 Task: Find a house in Traiskirchen, Austria for 6 guests from 6th to 15th September, with 6 bedrooms, 6 beds, 6 bathrooms, priced between ₹8000 and ₹12000, with free parking and TV.
Action: Mouse moved to (401, 104)
Screenshot: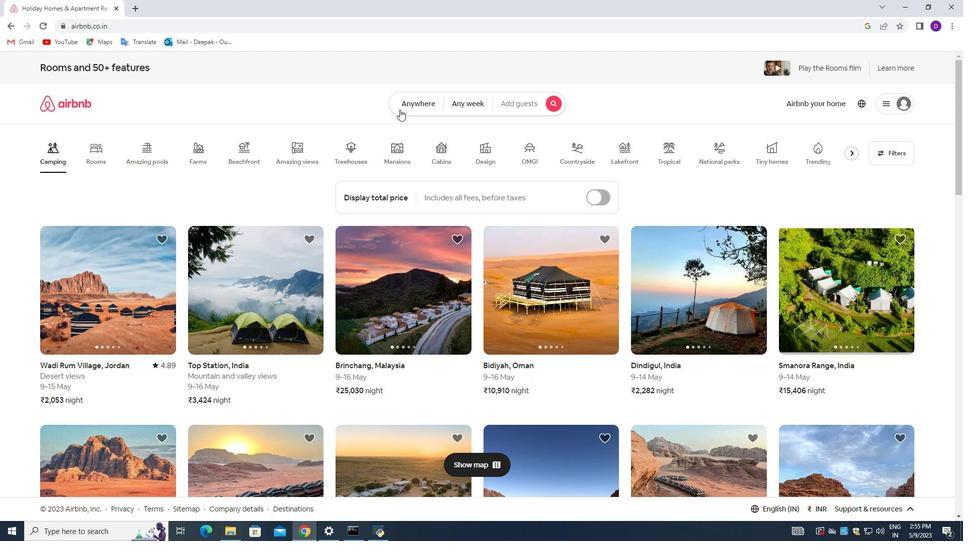 
Action: Mouse pressed left at (401, 104)
Screenshot: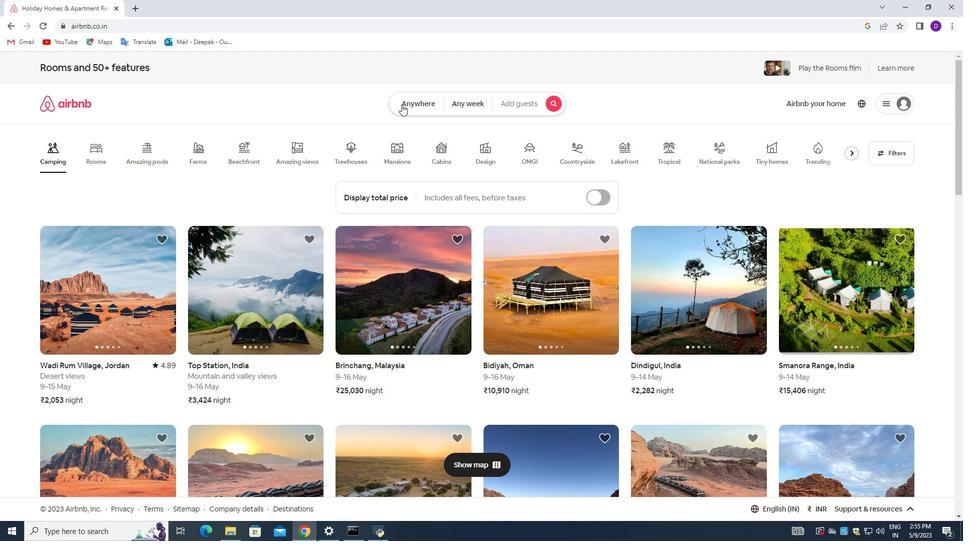 
Action: Mouse moved to (342, 142)
Screenshot: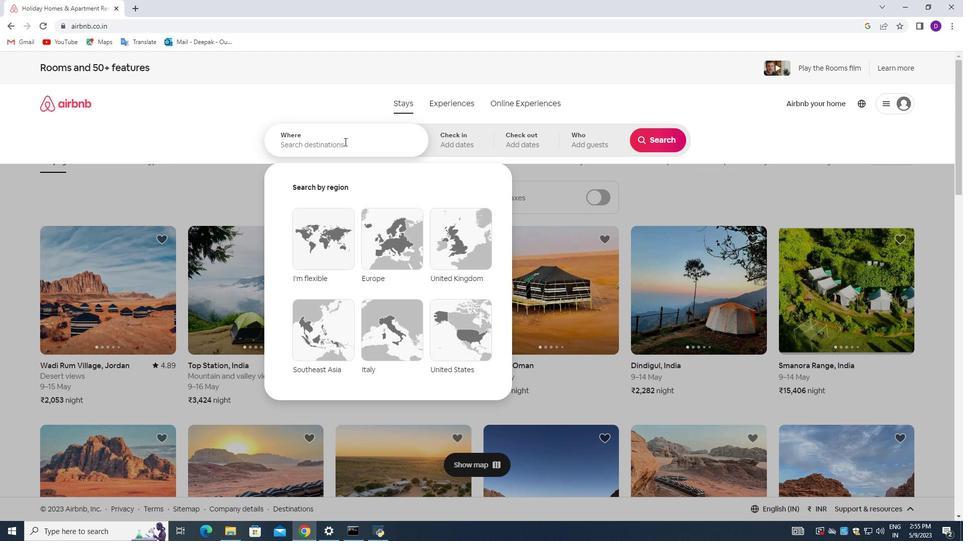 
Action: Mouse pressed left at (342, 142)
Screenshot: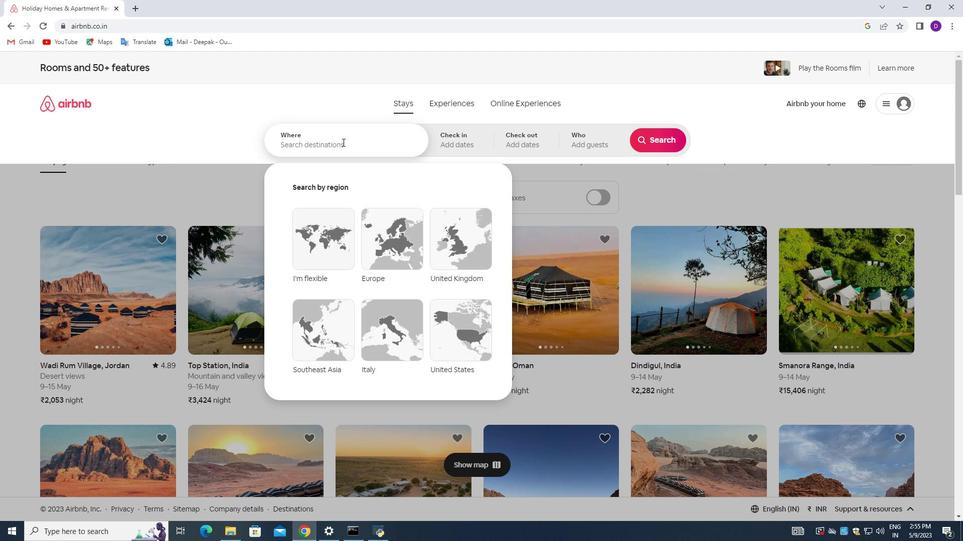 
Action: Mouse moved to (208, 229)
Screenshot: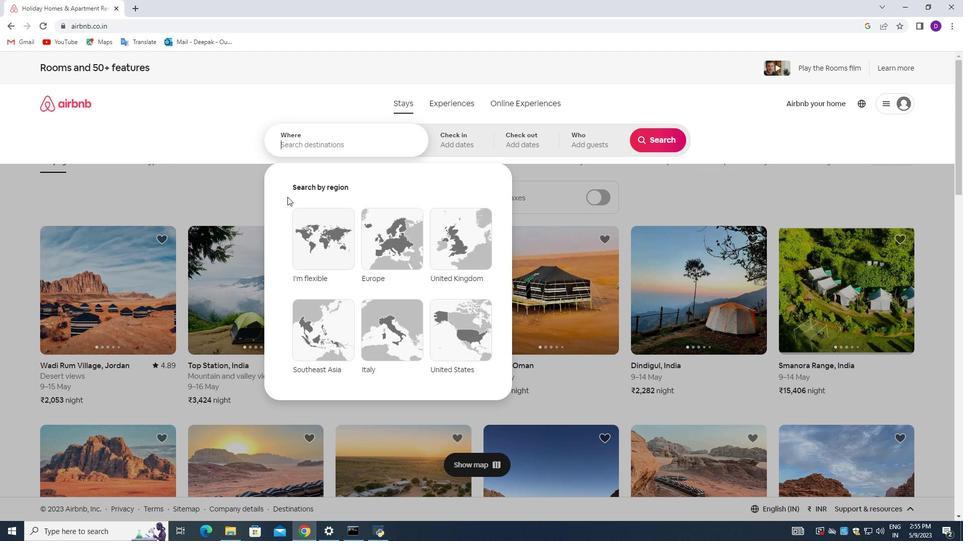 
Action: Key pressed <Key.shift_r>Traiskirchen,<Key.space><Key.shift_r>Austria<Key.enter>
Screenshot: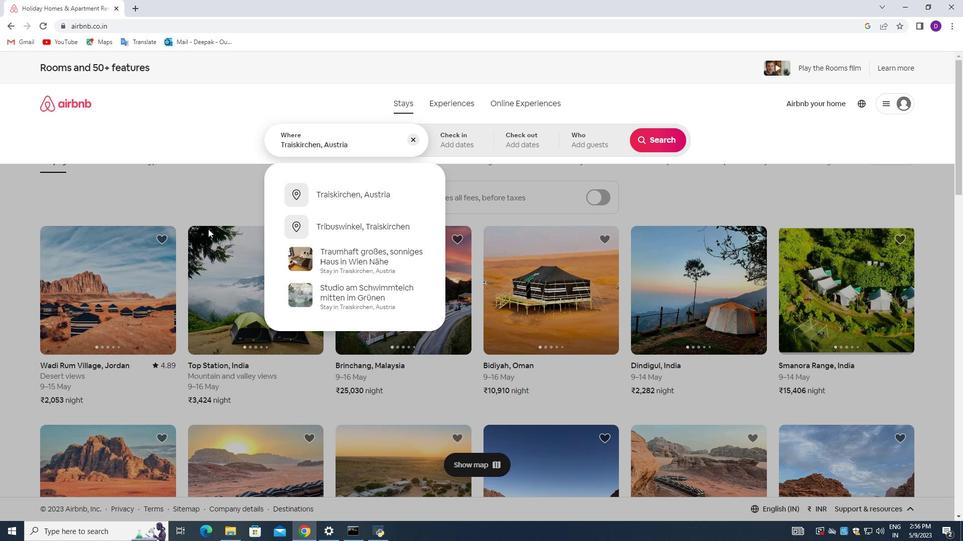 
Action: Mouse moved to (657, 219)
Screenshot: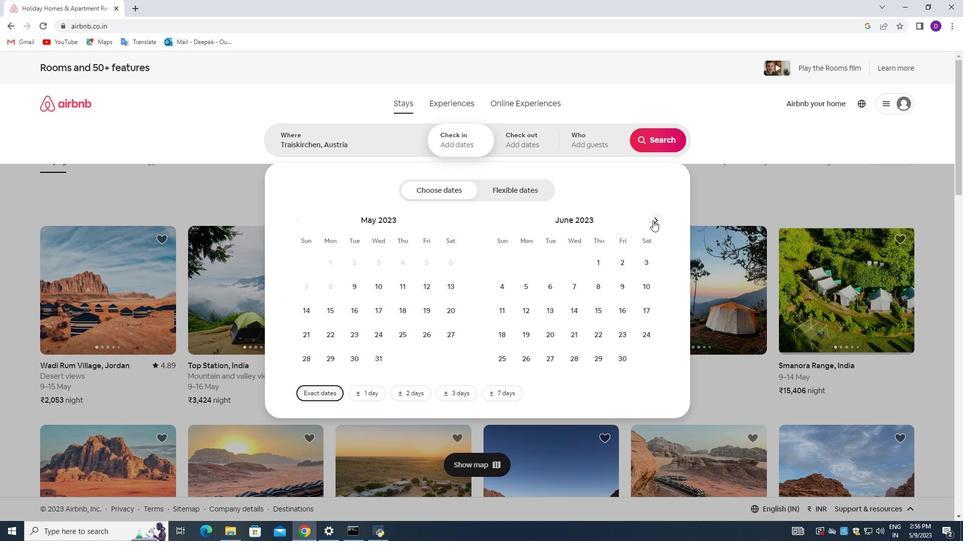 
Action: Mouse pressed left at (657, 219)
Screenshot: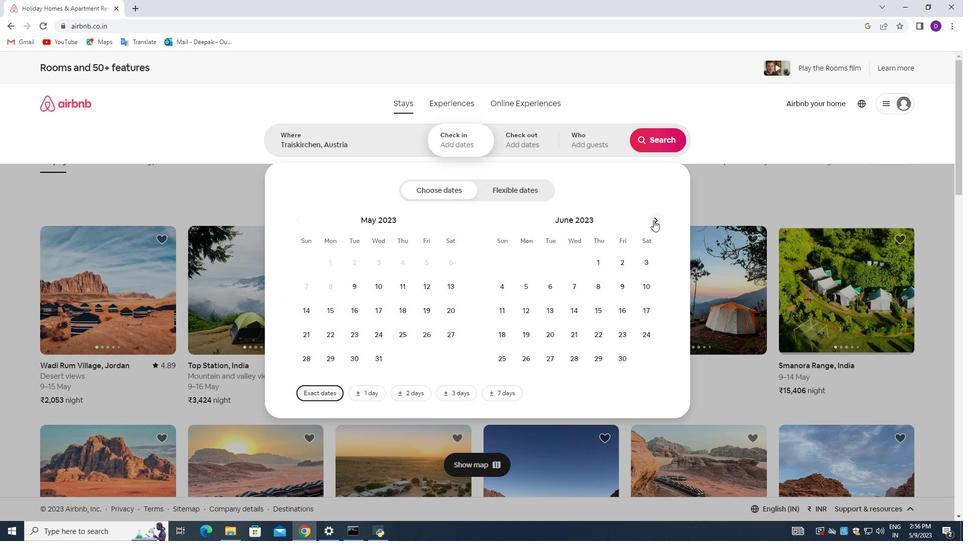 
Action: Mouse pressed left at (657, 219)
Screenshot: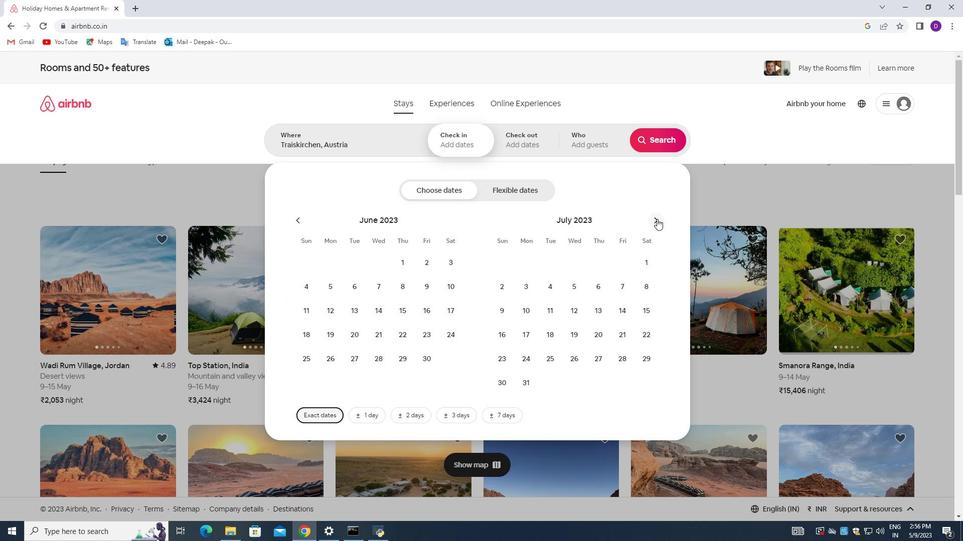 
Action: Mouse pressed left at (657, 219)
Screenshot: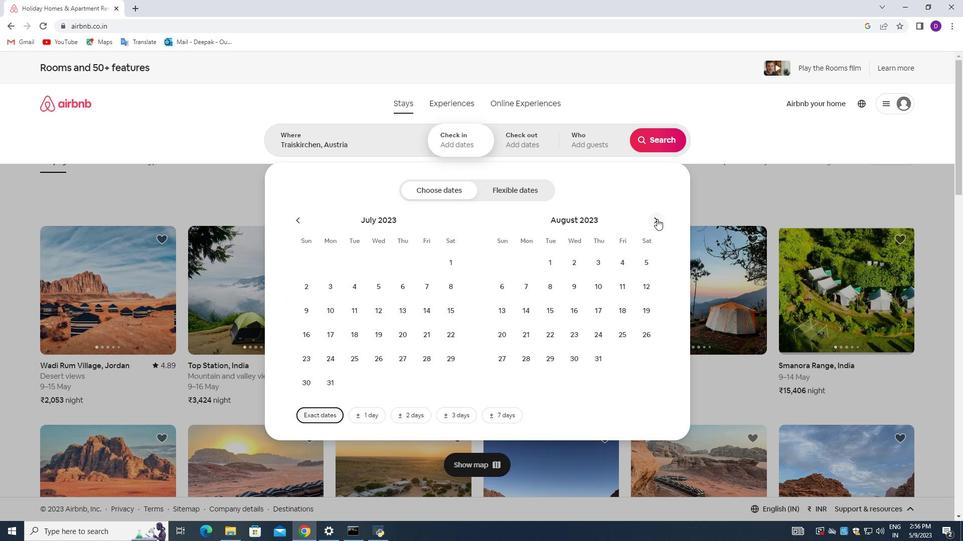 
Action: Mouse moved to (576, 289)
Screenshot: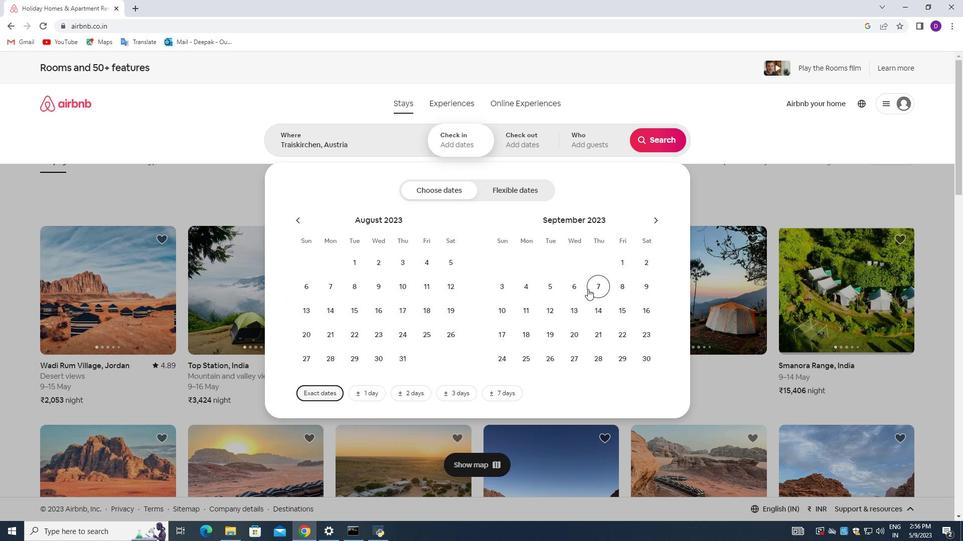 
Action: Mouse pressed left at (576, 289)
Screenshot: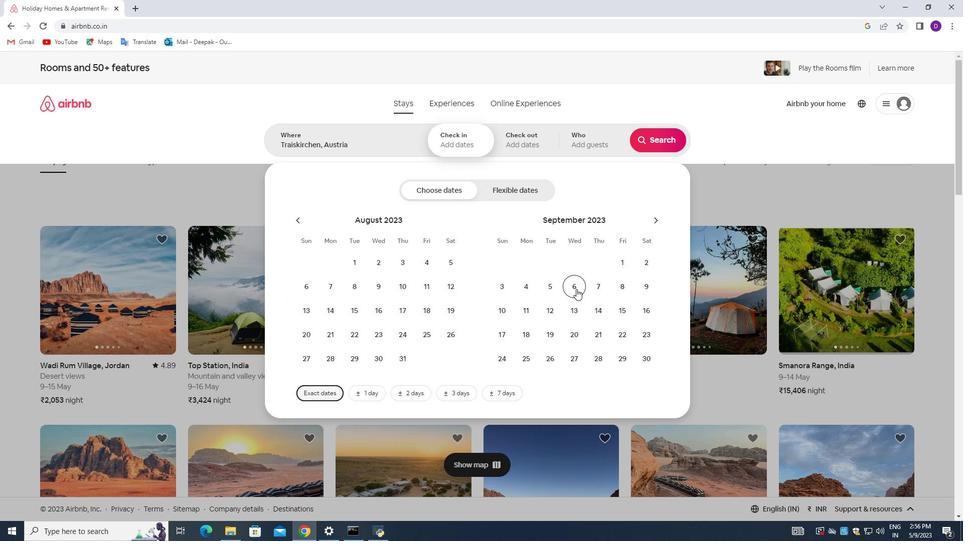 
Action: Mouse moved to (620, 307)
Screenshot: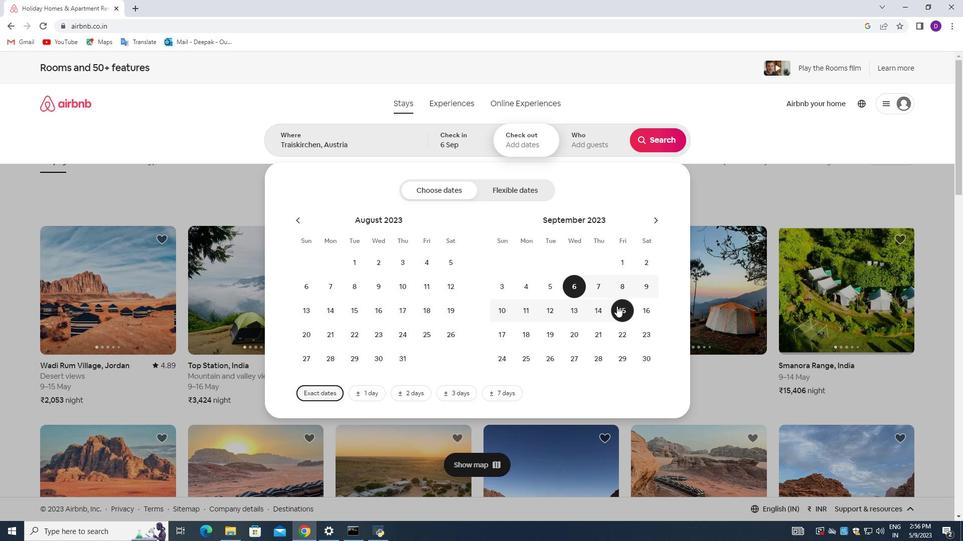 
Action: Mouse pressed left at (620, 307)
Screenshot: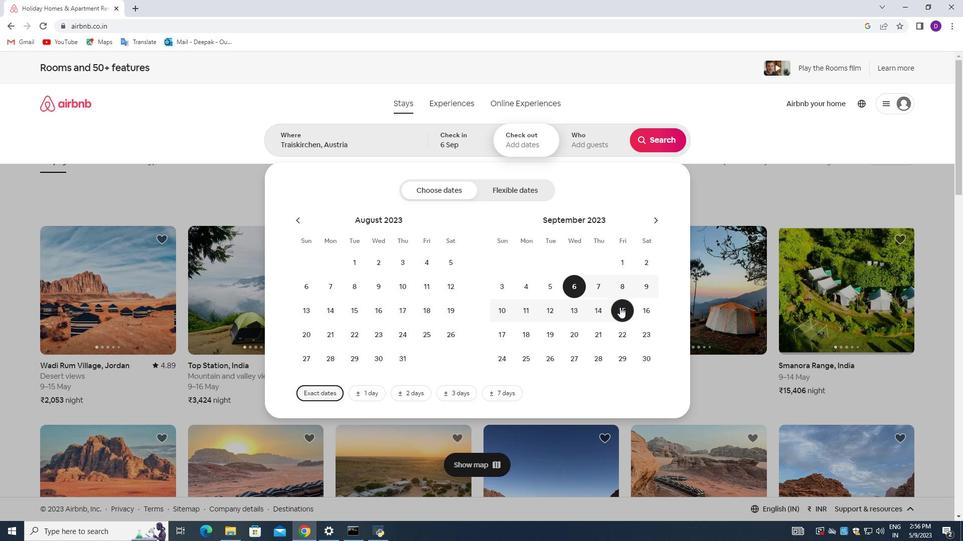 
Action: Mouse moved to (582, 143)
Screenshot: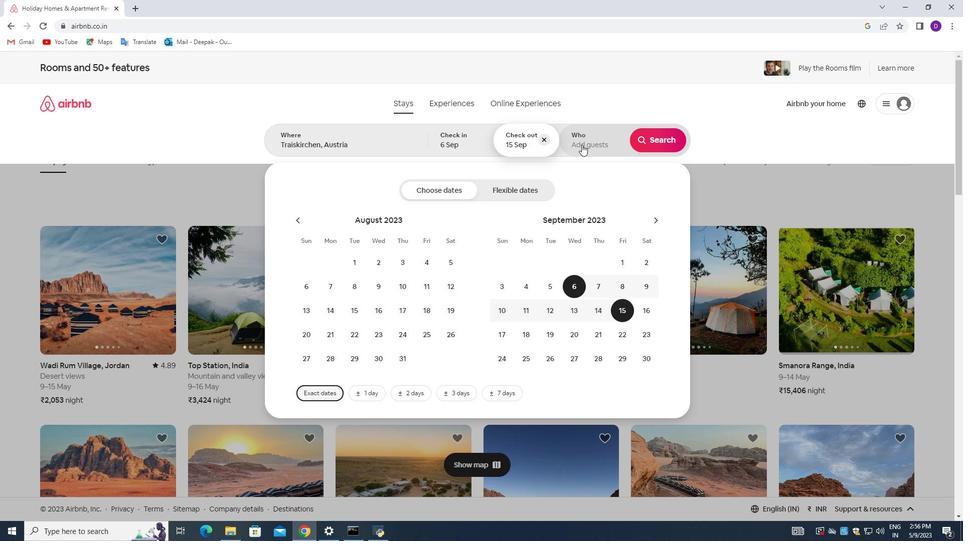 
Action: Mouse pressed left at (582, 143)
Screenshot: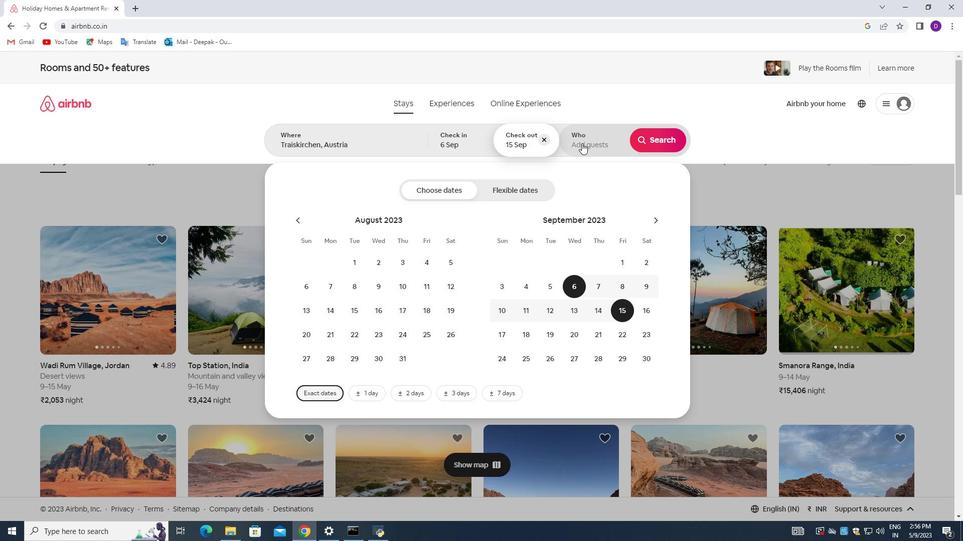 
Action: Mouse moved to (660, 197)
Screenshot: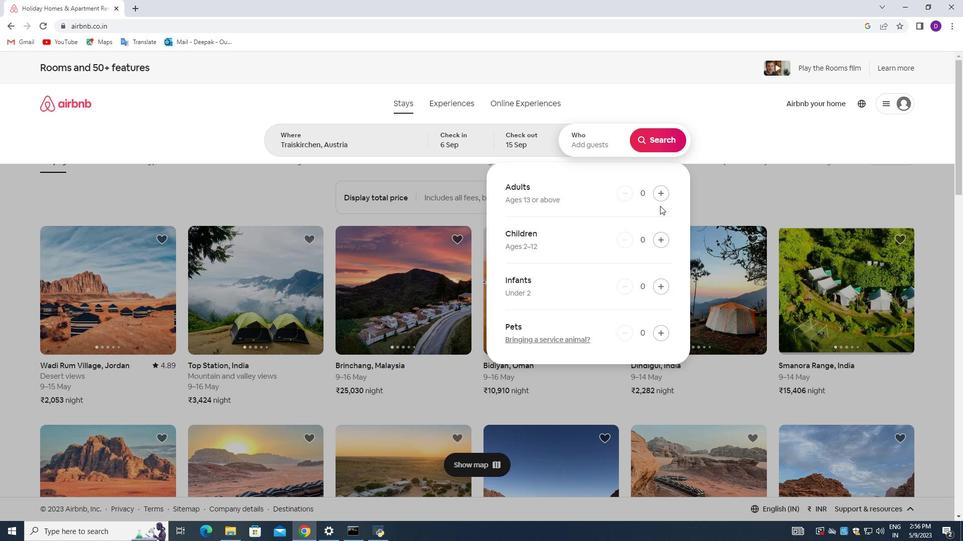 
Action: Mouse pressed left at (660, 197)
Screenshot: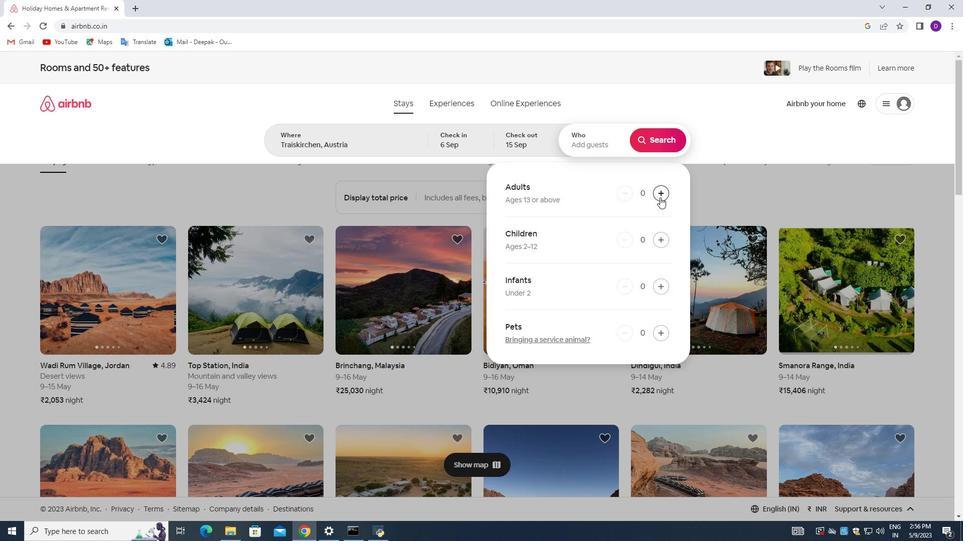 
Action: Mouse pressed left at (660, 197)
Screenshot: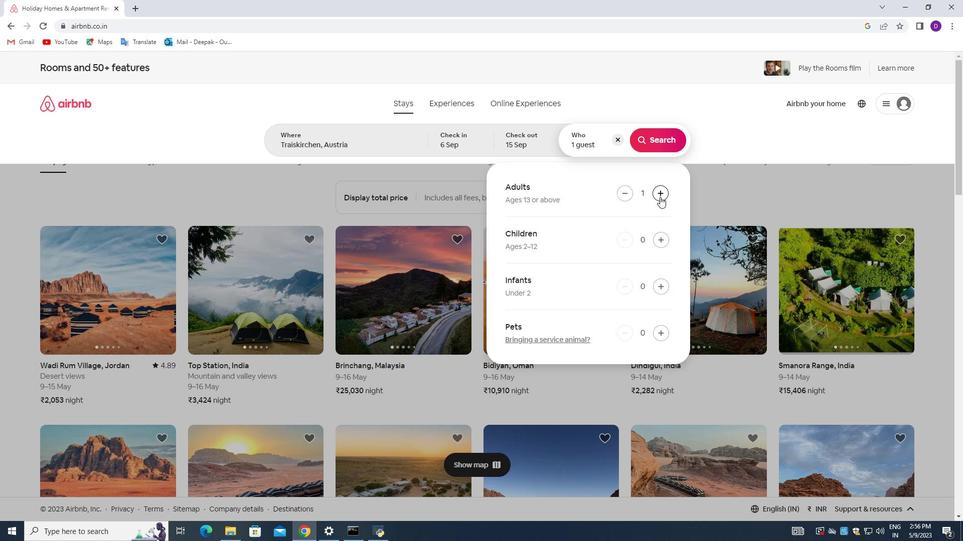 
Action: Mouse pressed left at (660, 197)
Screenshot: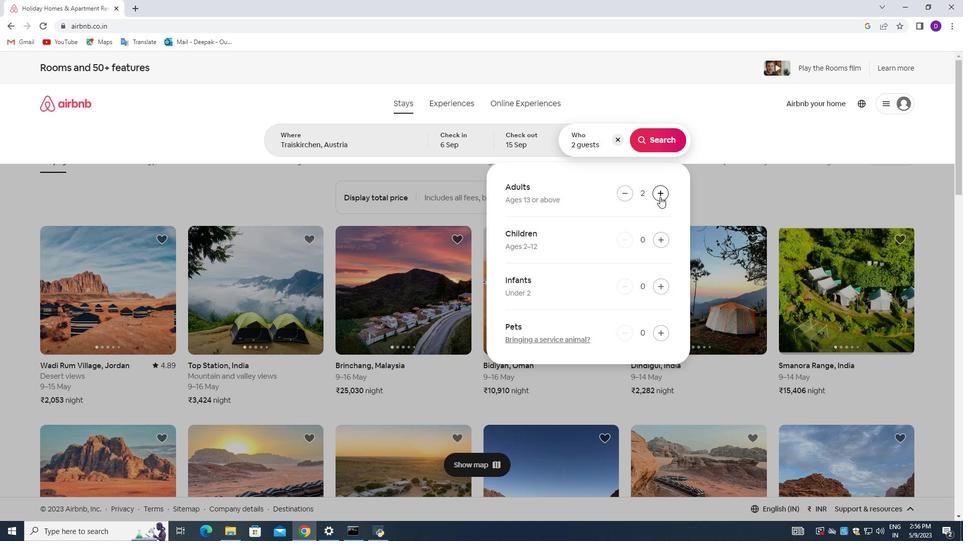 
Action: Mouse pressed left at (660, 197)
Screenshot: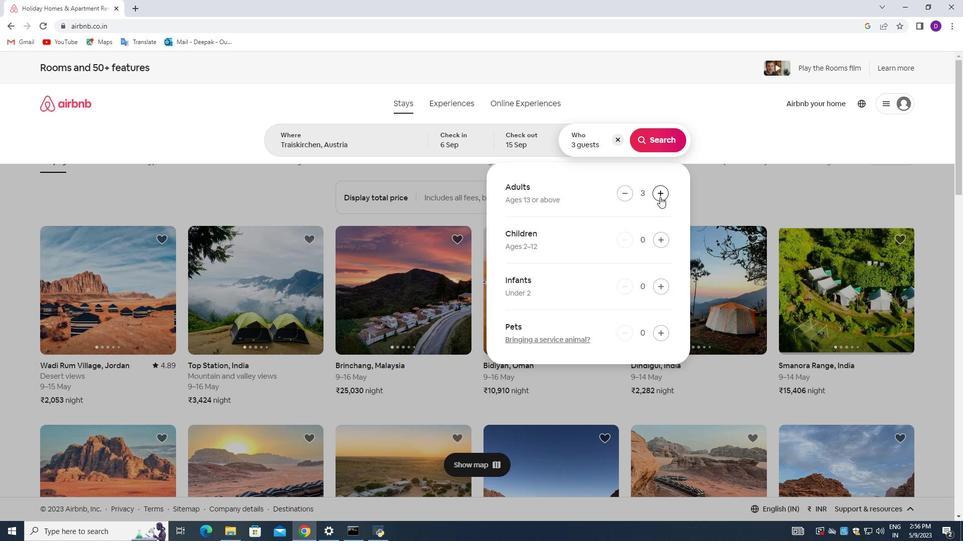
Action: Mouse pressed left at (660, 197)
Screenshot: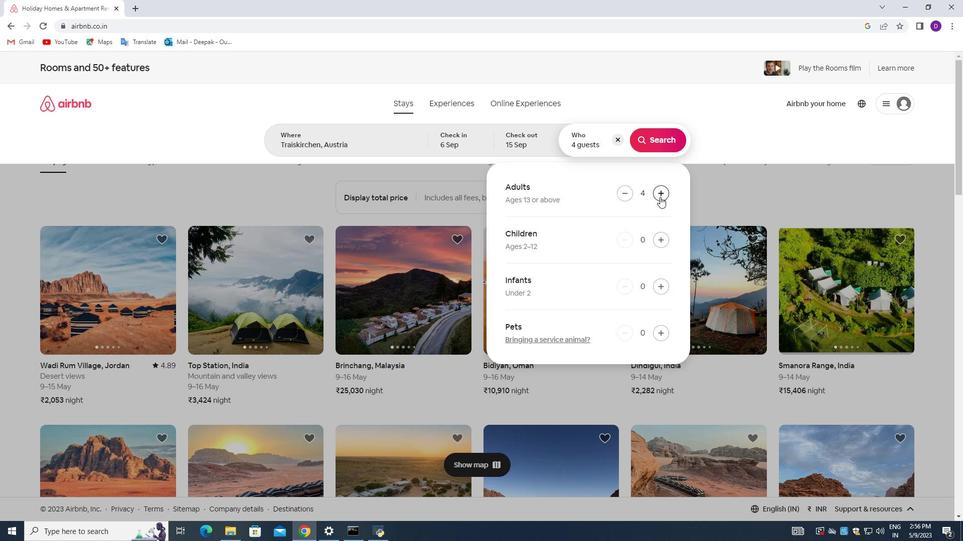 
Action: Mouse pressed left at (660, 197)
Screenshot: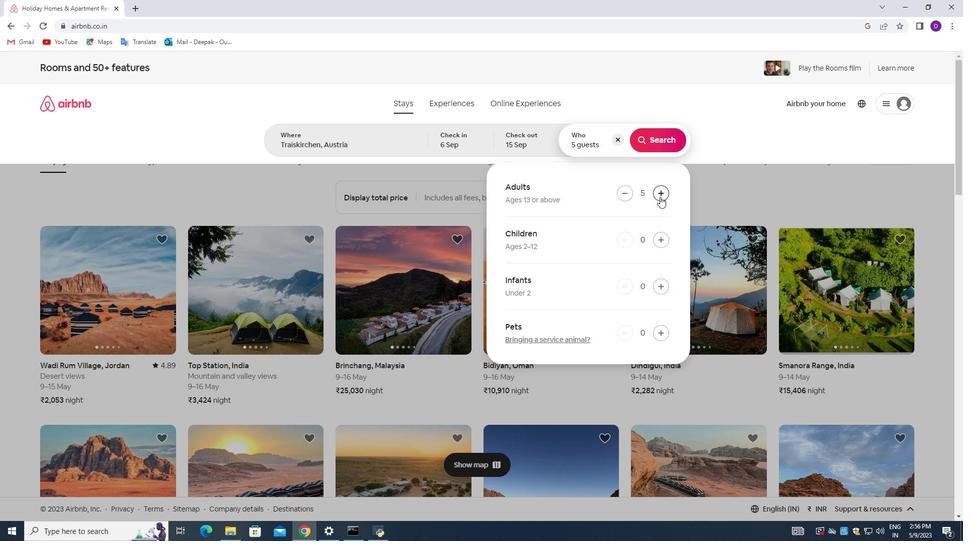 
Action: Mouse moved to (656, 141)
Screenshot: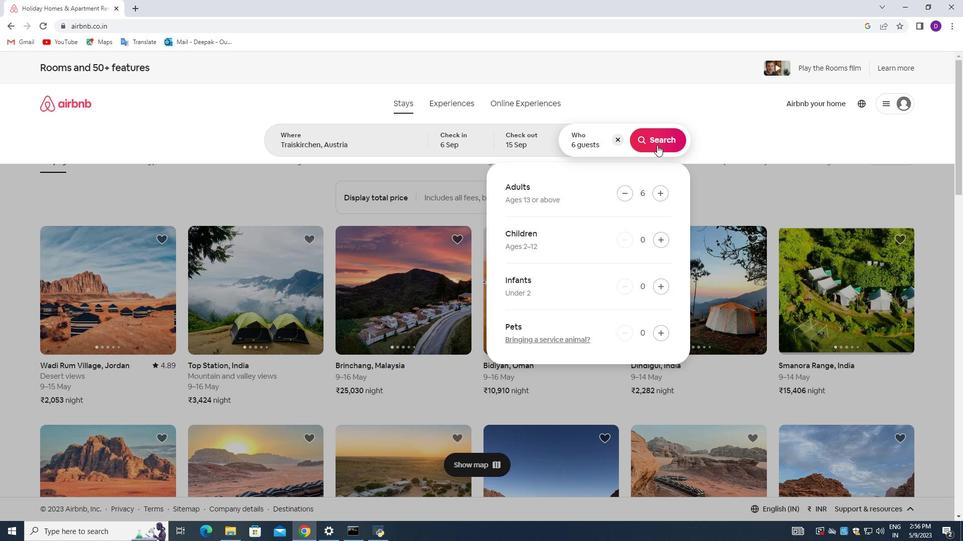
Action: Mouse pressed left at (656, 141)
Screenshot: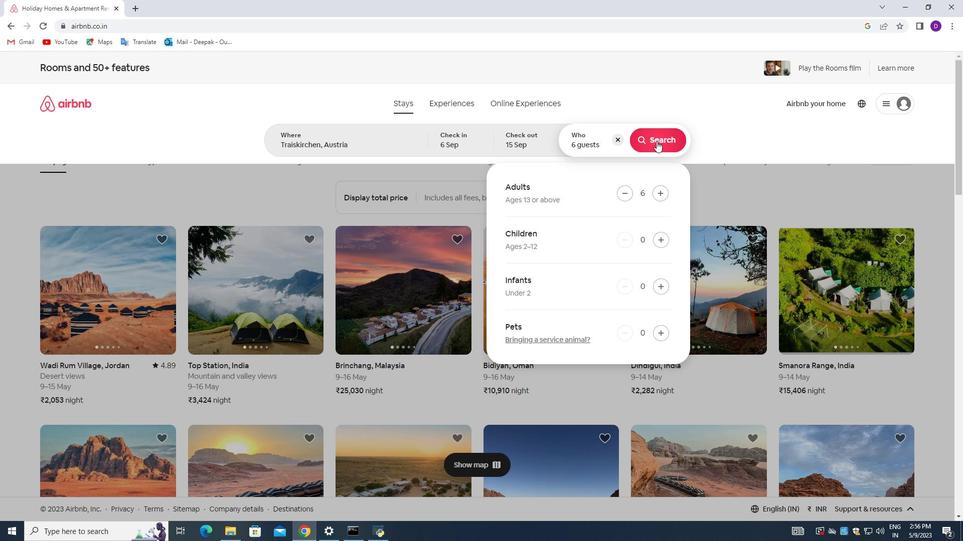 
Action: Mouse moved to (907, 109)
Screenshot: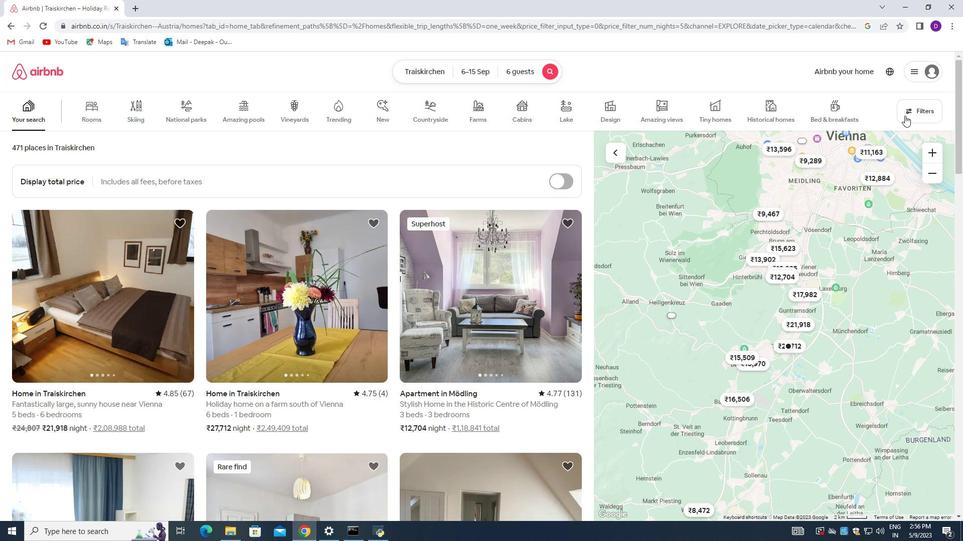 
Action: Mouse pressed left at (907, 109)
Screenshot: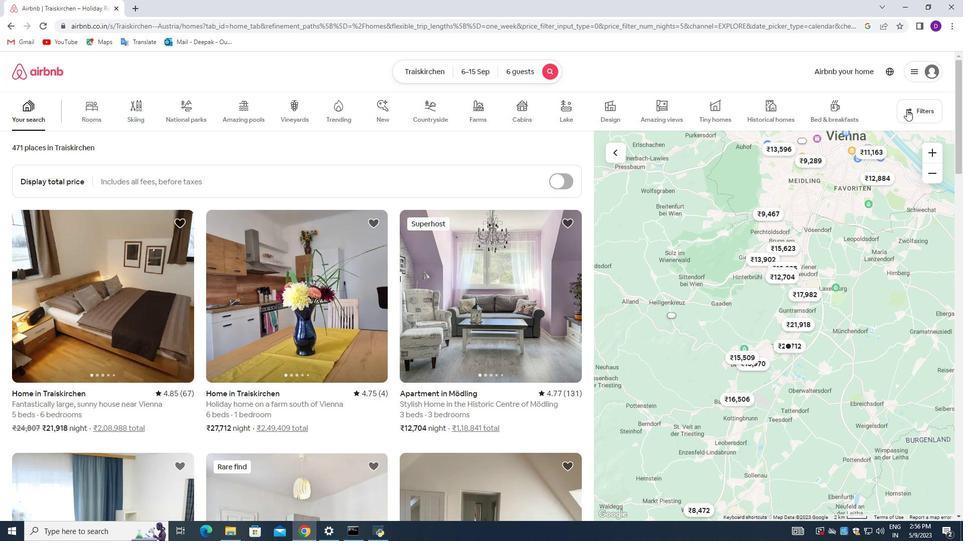 
Action: Mouse moved to (353, 362)
Screenshot: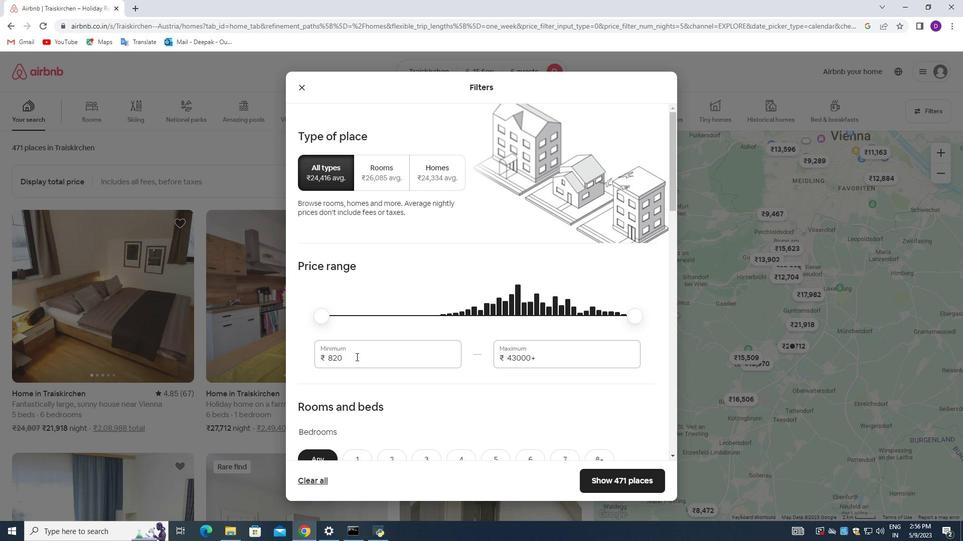 
Action: Mouse pressed left at (353, 362)
Screenshot: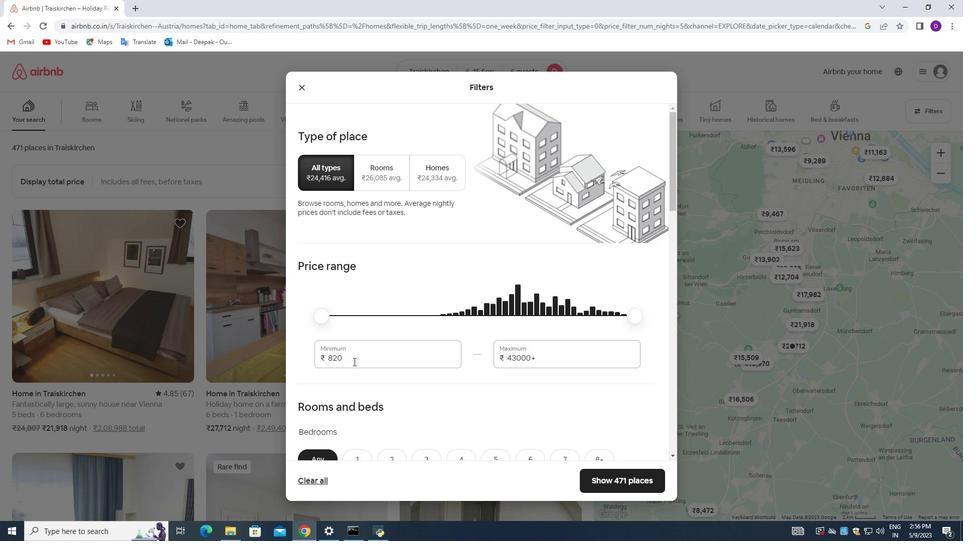 
Action: Mouse pressed left at (353, 362)
Screenshot: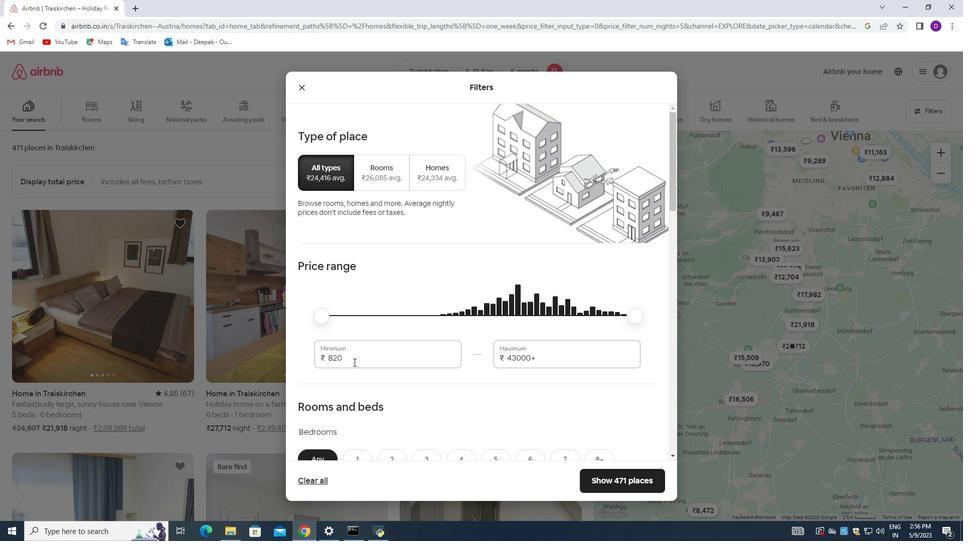 
Action: Key pressed 8000<Key.tab>12000
Screenshot: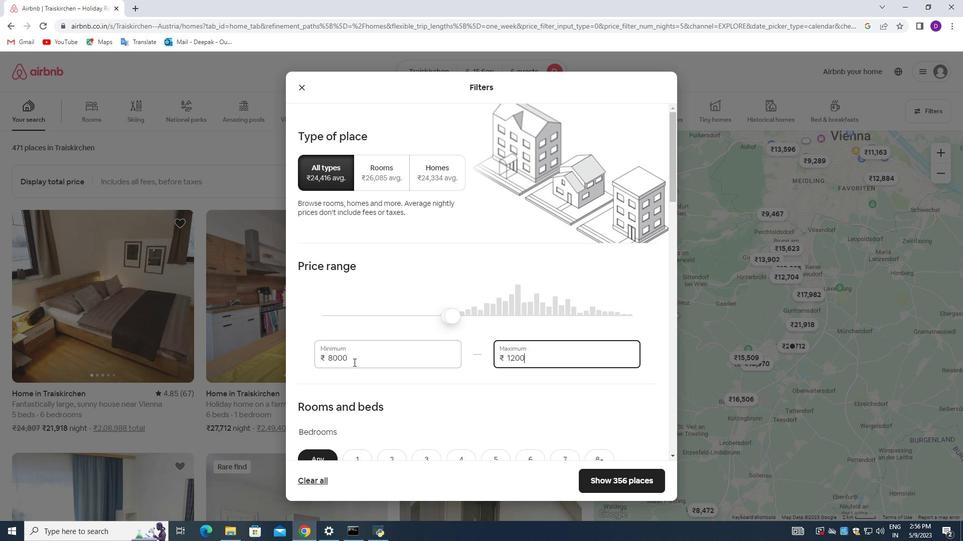 
Action: Mouse moved to (366, 331)
Screenshot: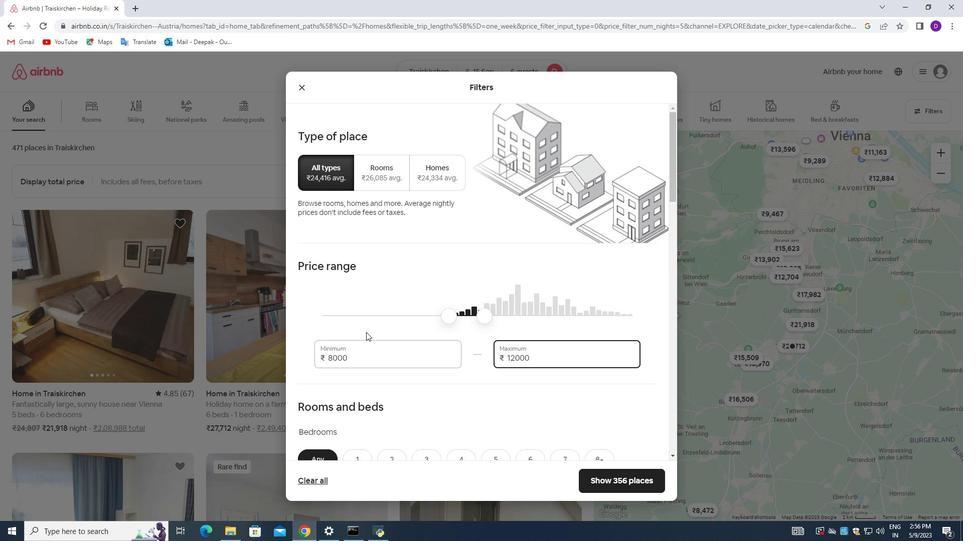 
Action: Mouse scrolled (366, 331) with delta (0, 0)
Screenshot: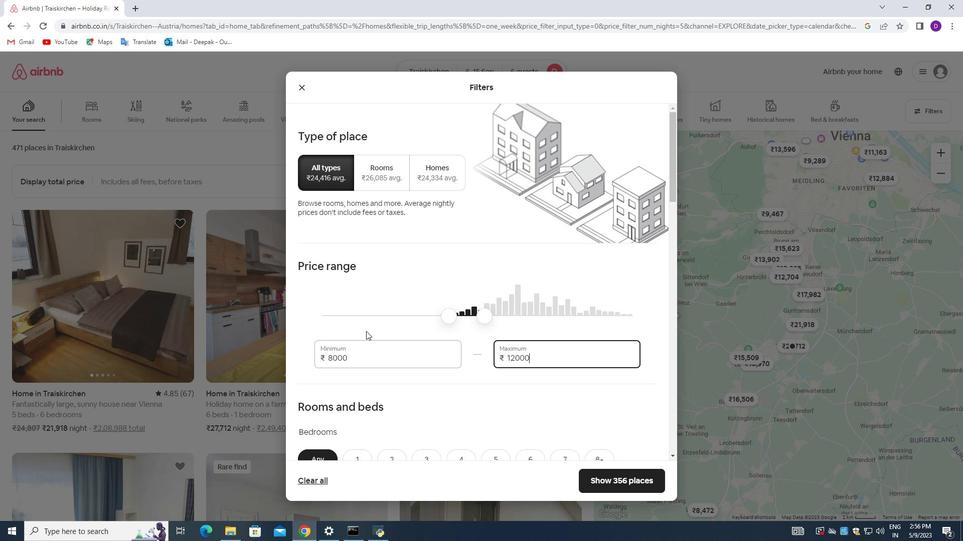 
Action: Mouse scrolled (366, 331) with delta (0, 0)
Screenshot: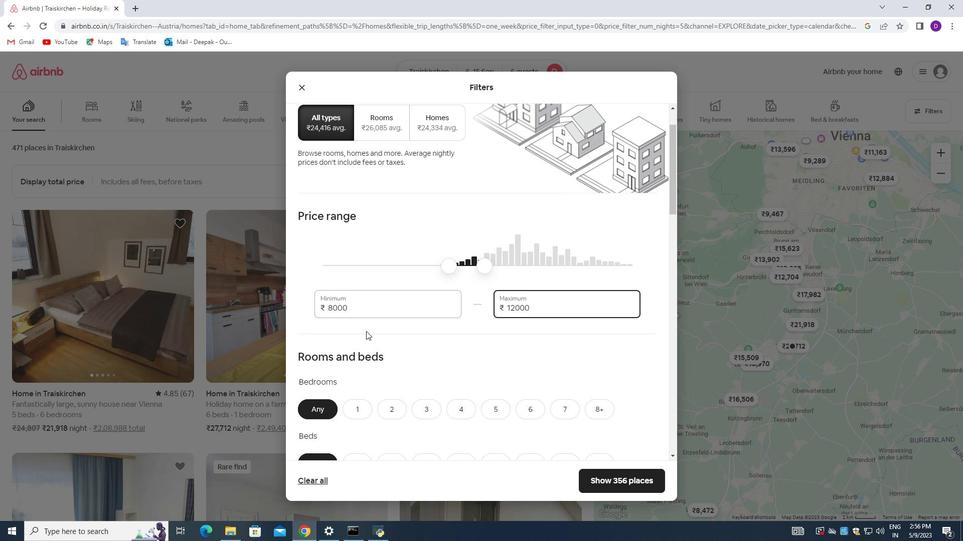 
Action: Mouse scrolled (366, 331) with delta (0, 0)
Screenshot: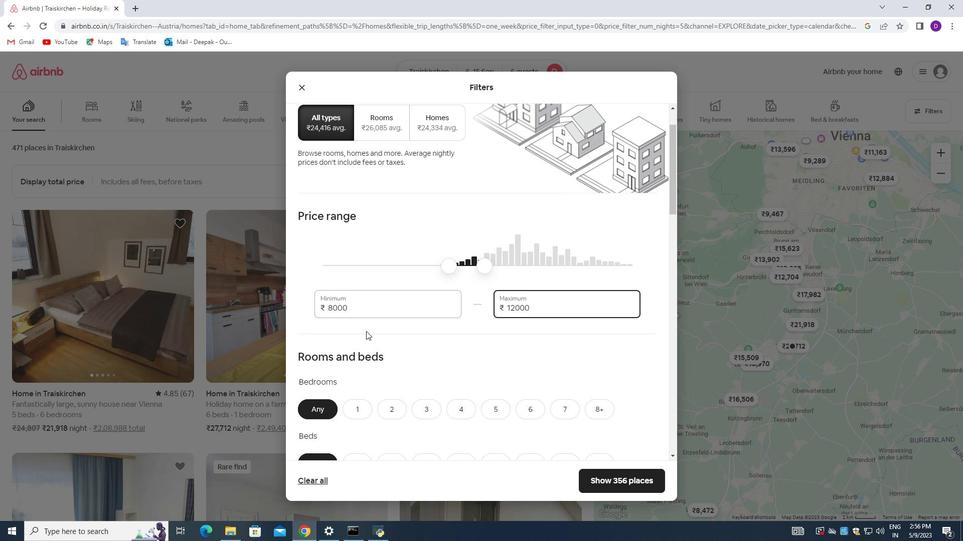 
Action: Mouse scrolled (366, 331) with delta (0, 0)
Screenshot: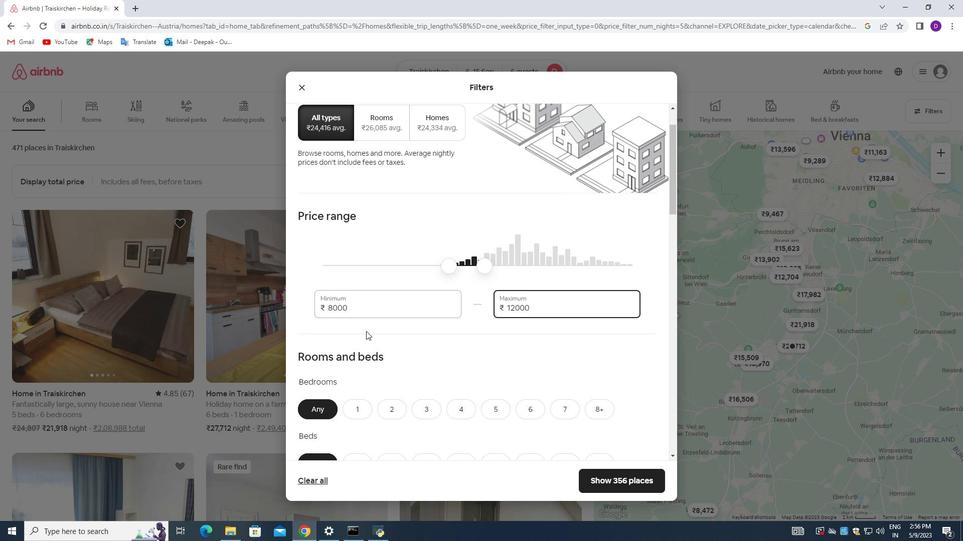 
Action: Mouse moved to (537, 260)
Screenshot: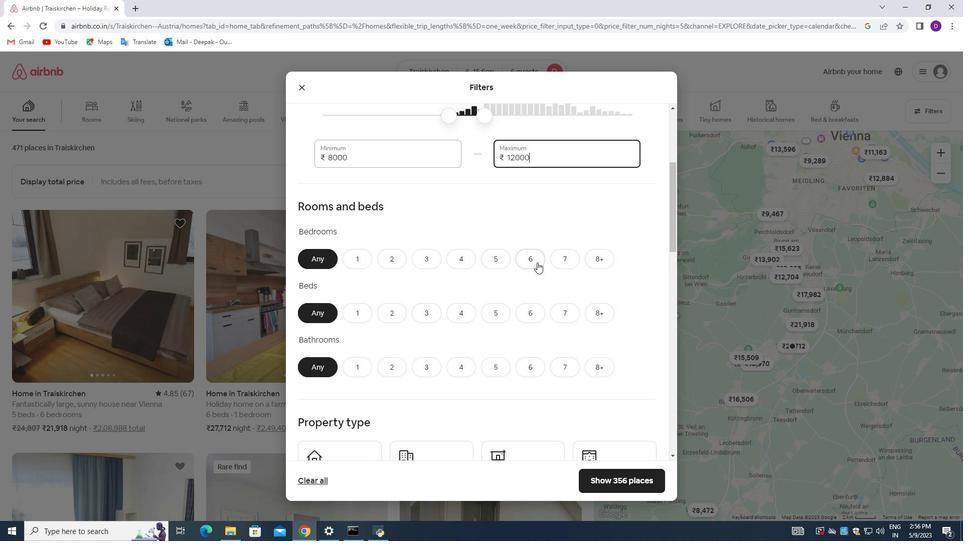
Action: Mouse pressed left at (537, 260)
Screenshot: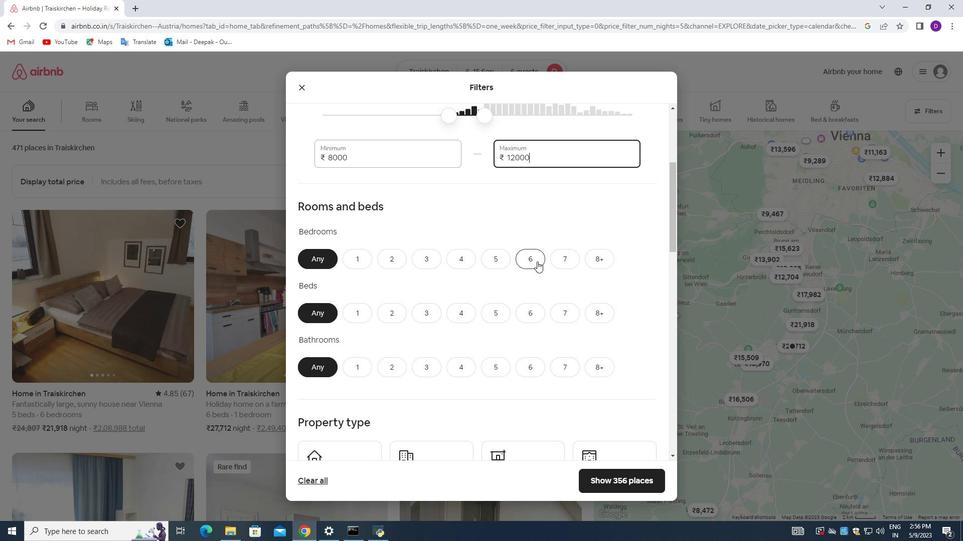 
Action: Mouse moved to (527, 308)
Screenshot: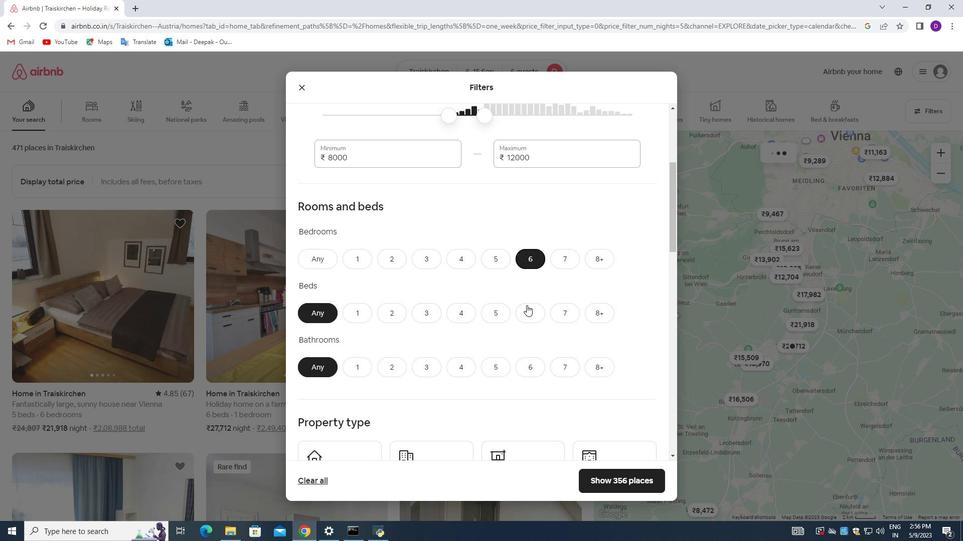 
Action: Mouse pressed left at (527, 308)
Screenshot: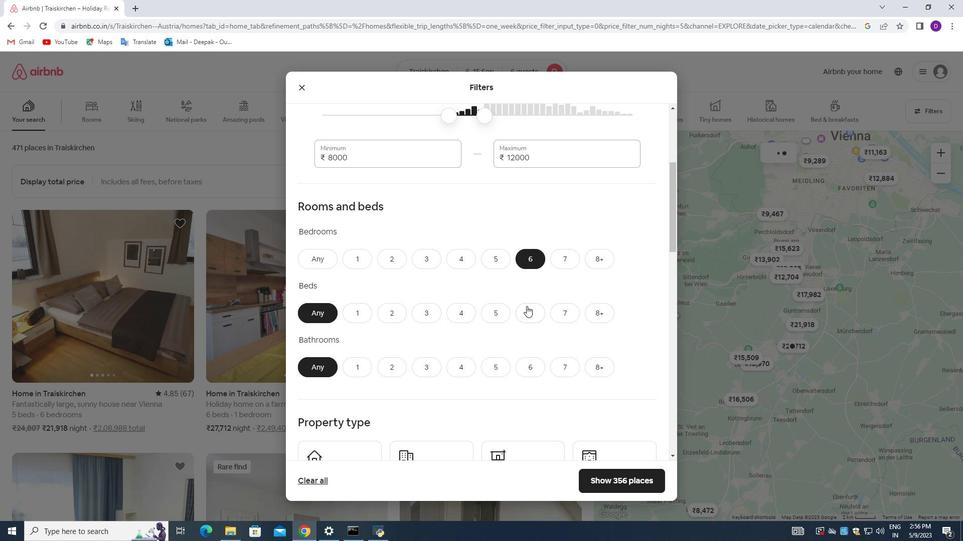 
Action: Mouse moved to (534, 369)
Screenshot: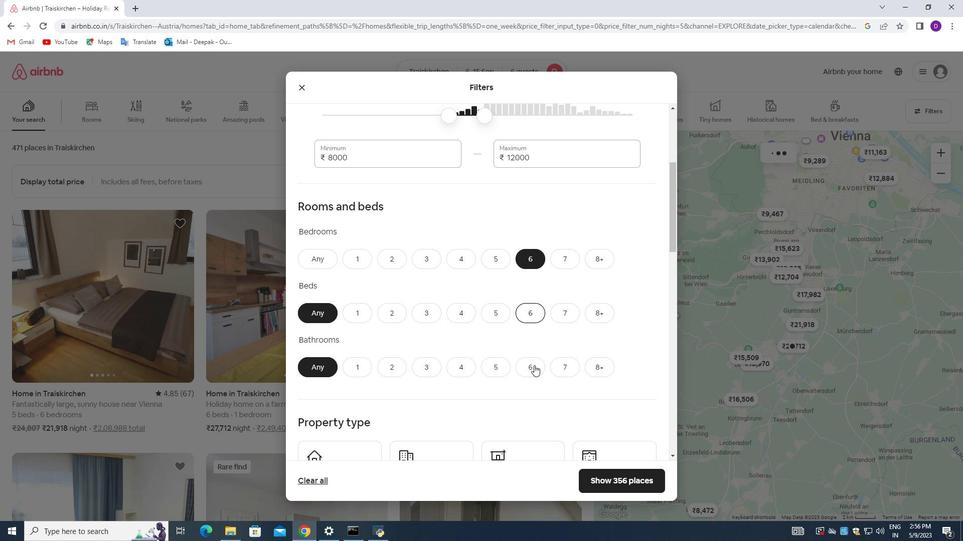 
Action: Mouse pressed left at (534, 369)
Screenshot: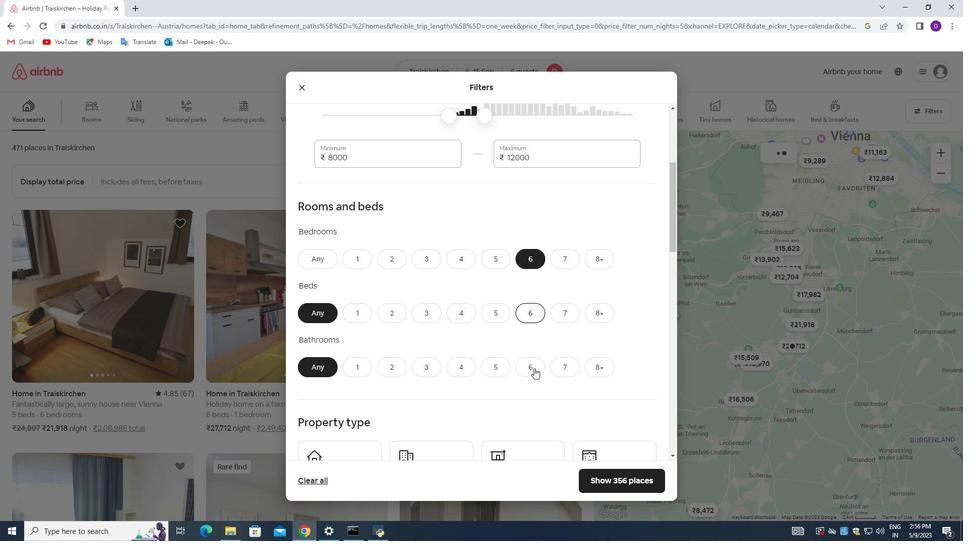 
Action: Mouse moved to (479, 293)
Screenshot: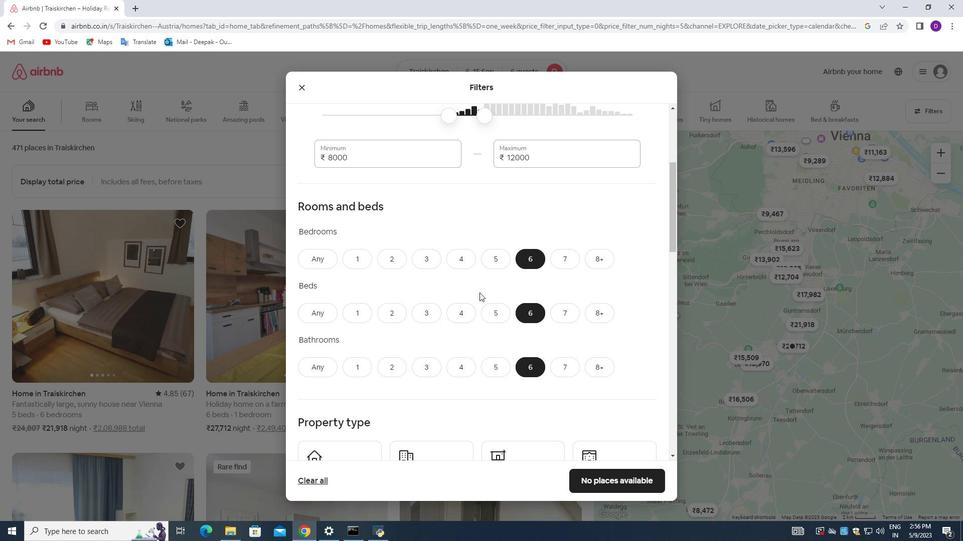 
Action: Mouse scrolled (479, 292) with delta (0, 0)
Screenshot: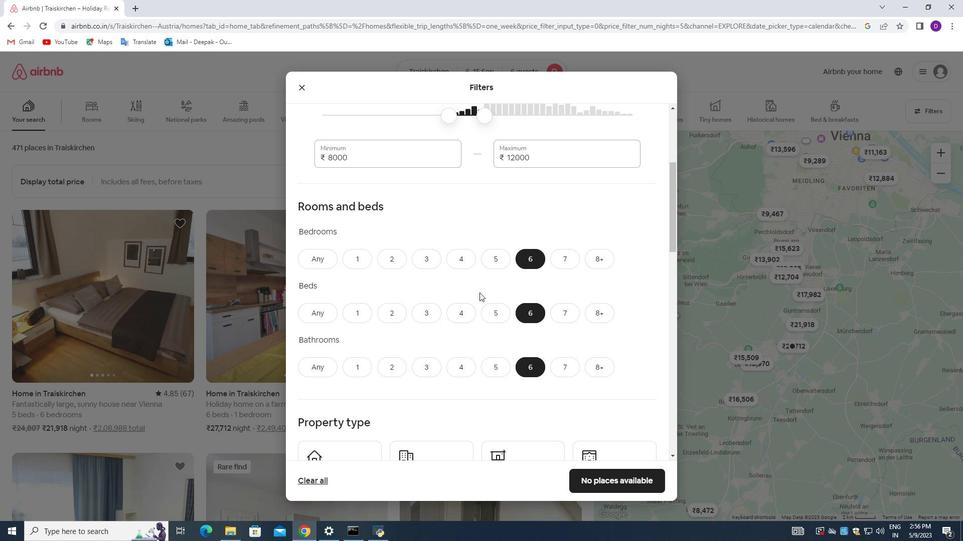 
Action: Mouse scrolled (479, 292) with delta (0, 0)
Screenshot: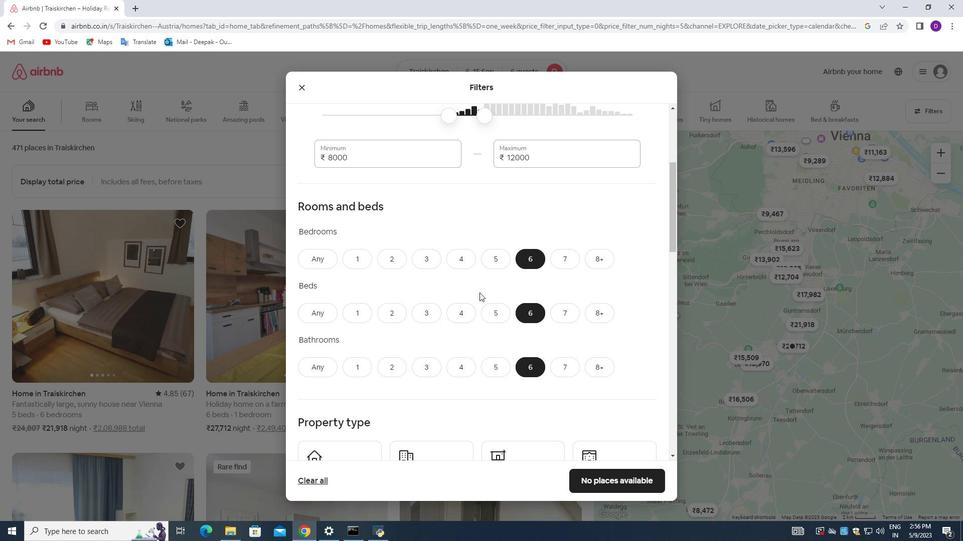 
Action: Mouse moved to (477, 293)
Screenshot: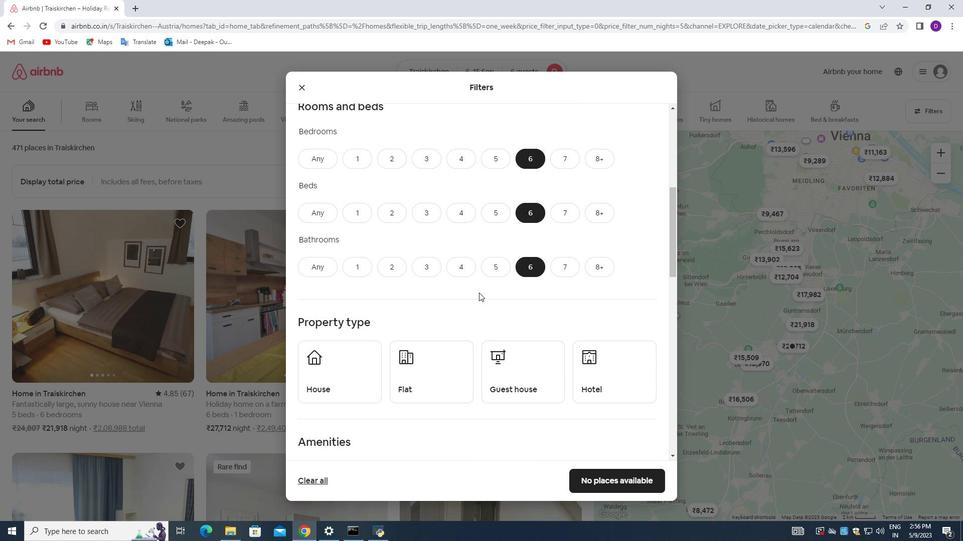 
Action: Mouse scrolled (477, 293) with delta (0, 0)
Screenshot: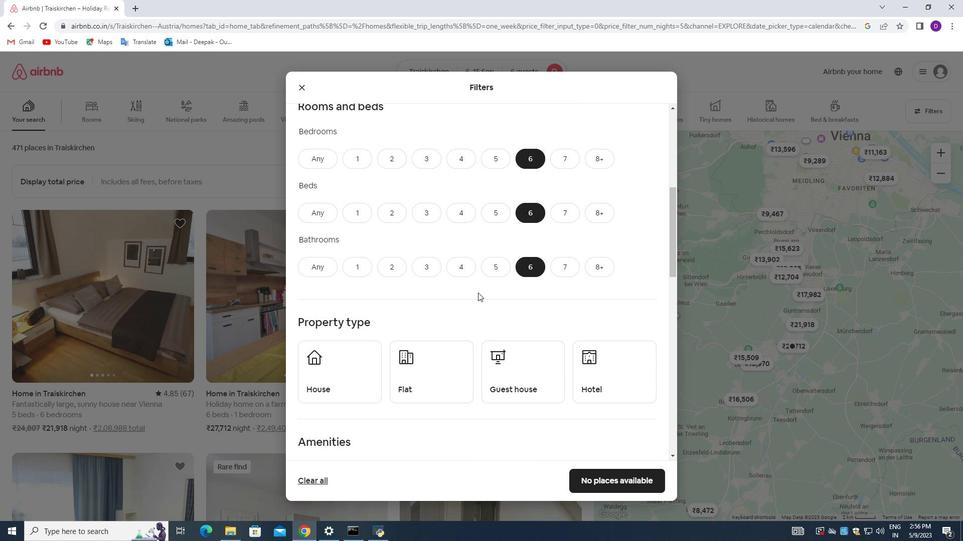 
Action: Mouse moved to (361, 313)
Screenshot: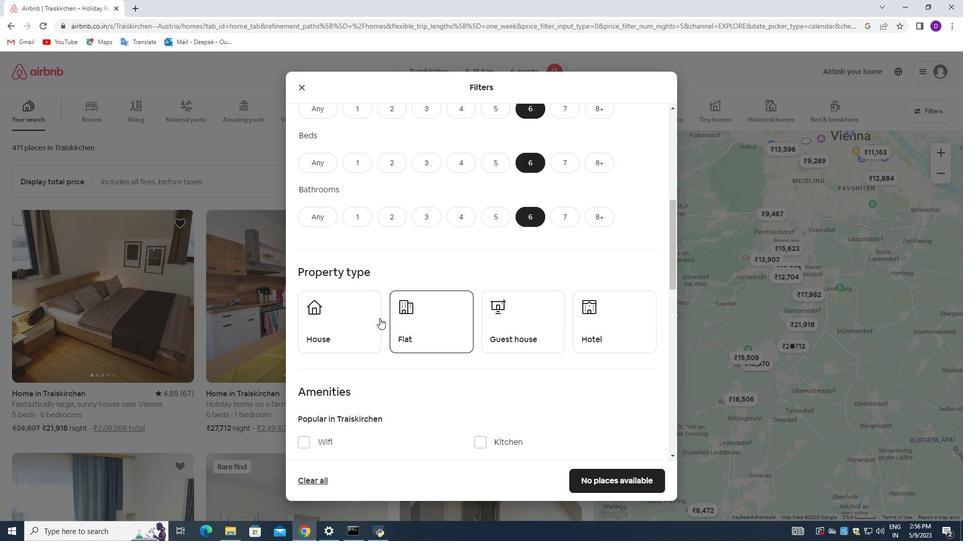 
Action: Mouse pressed left at (361, 313)
Screenshot: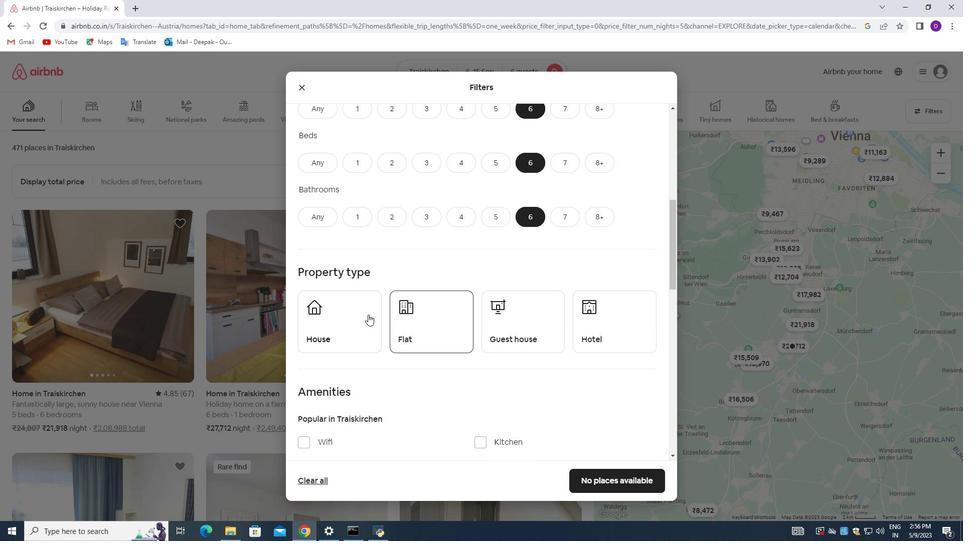 
Action: Mouse moved to (441, 316)
Screenshot: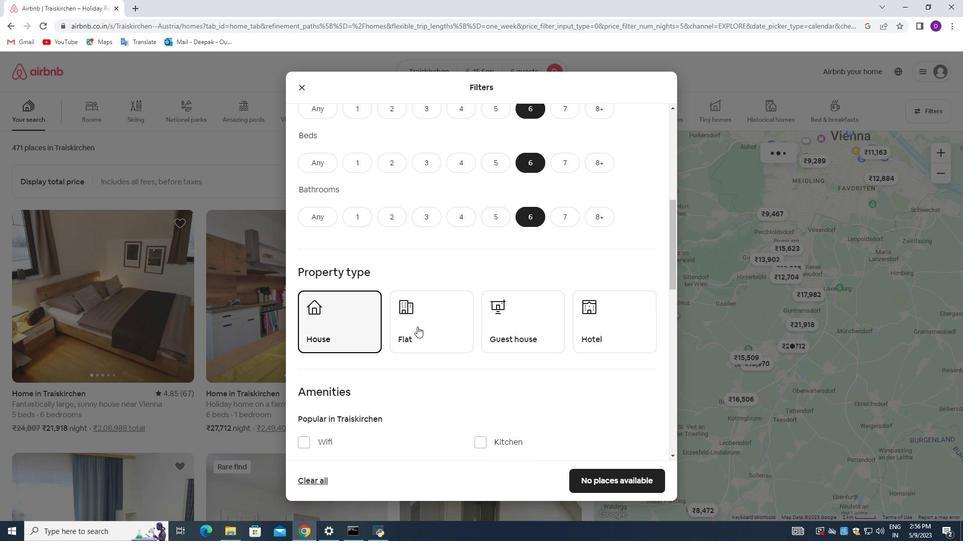 
Action: Mouse pressed left at (441, 316)
Screenshot: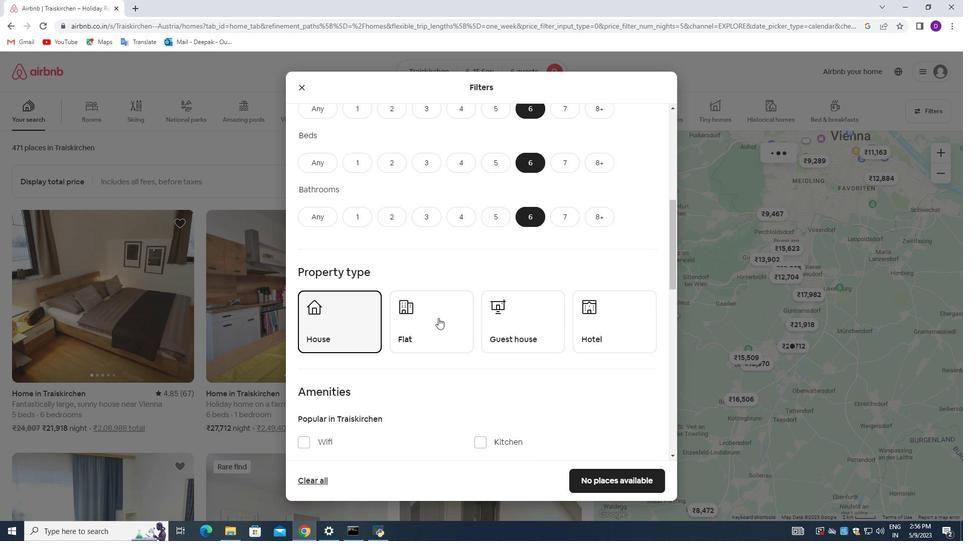 
Action: Mouse moved to (513, 317)
Screenshot: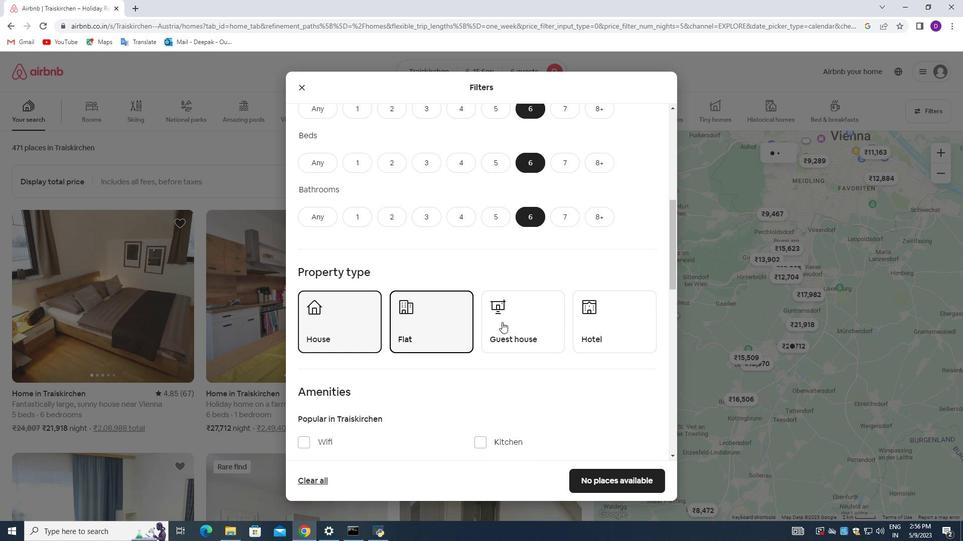 
Action: Mouse pressed left at (513, 317)
Screenshot: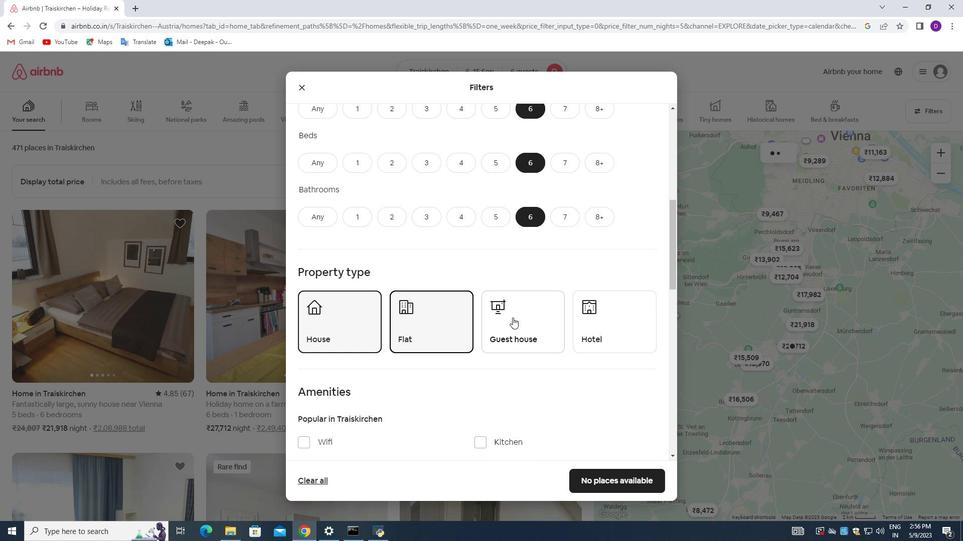 
Action: Mouse moved to (446, 311)
Screenshot: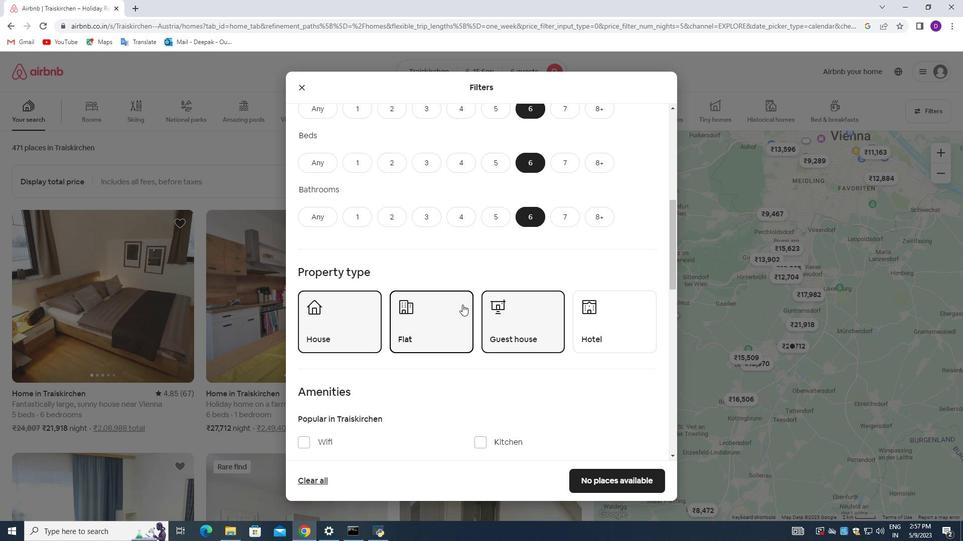 
Action: Mouse scrolled (446, 311) with delta (0, 0)
Screenshot: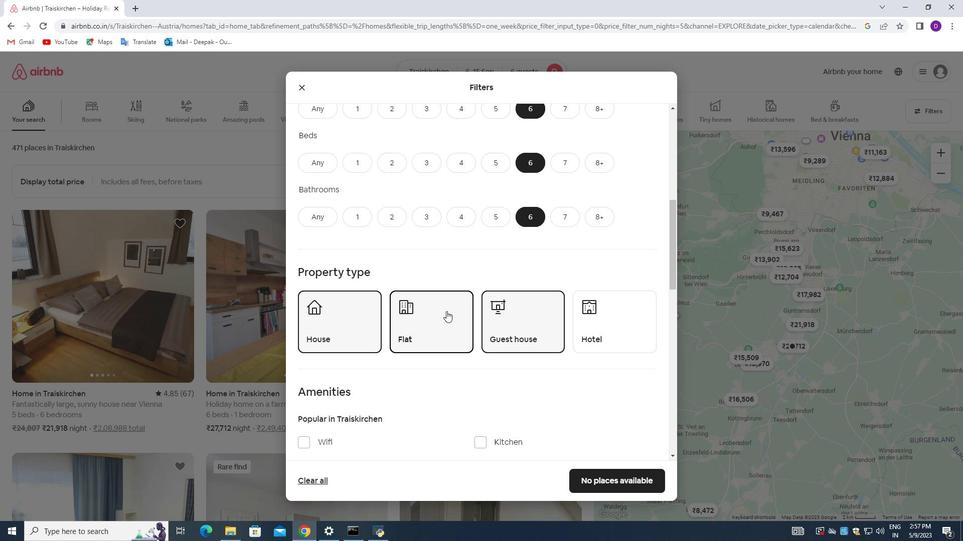 
Action: Mouse moved to (472, 306)
Screenshot: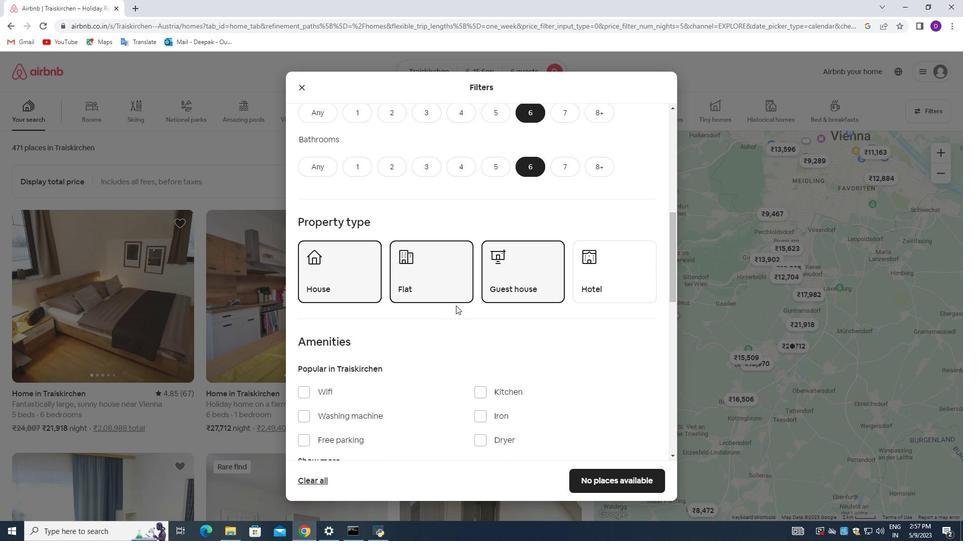 
Action: Mouse scrolled (472, 305) with delta (0, 0)
Screenshot: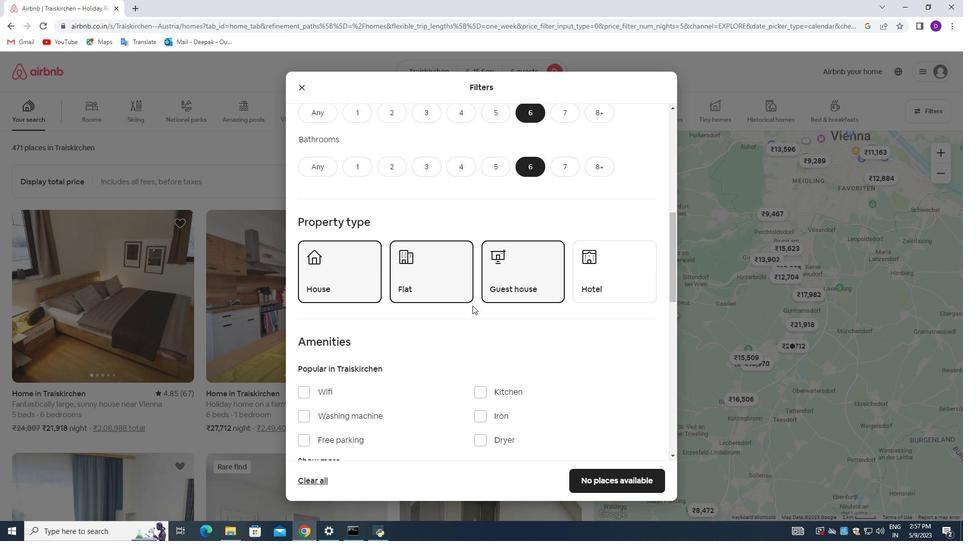 
Action: Mouse scrolled (472, 305) with delta (0, 0)
Screenshot: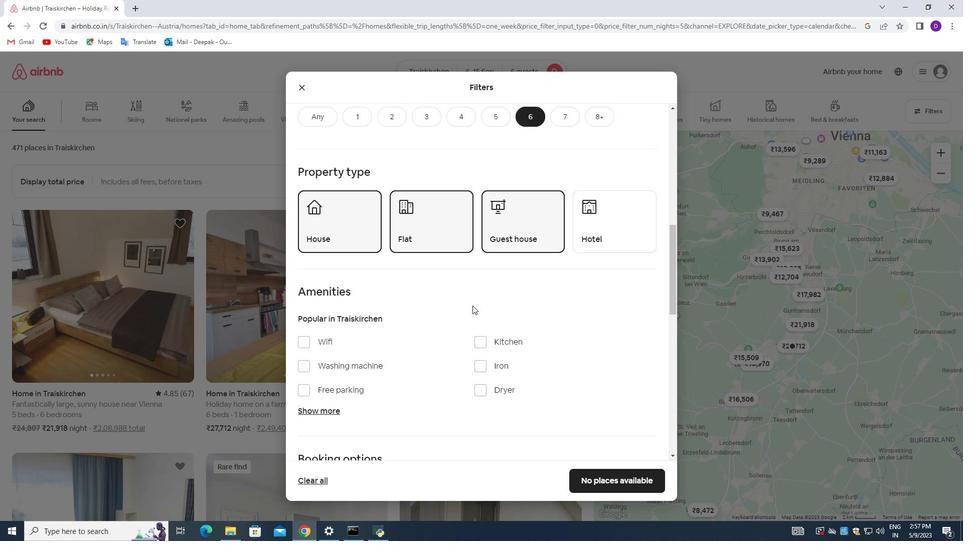
Action: Mouse moved to (302, 294)
Screenshot: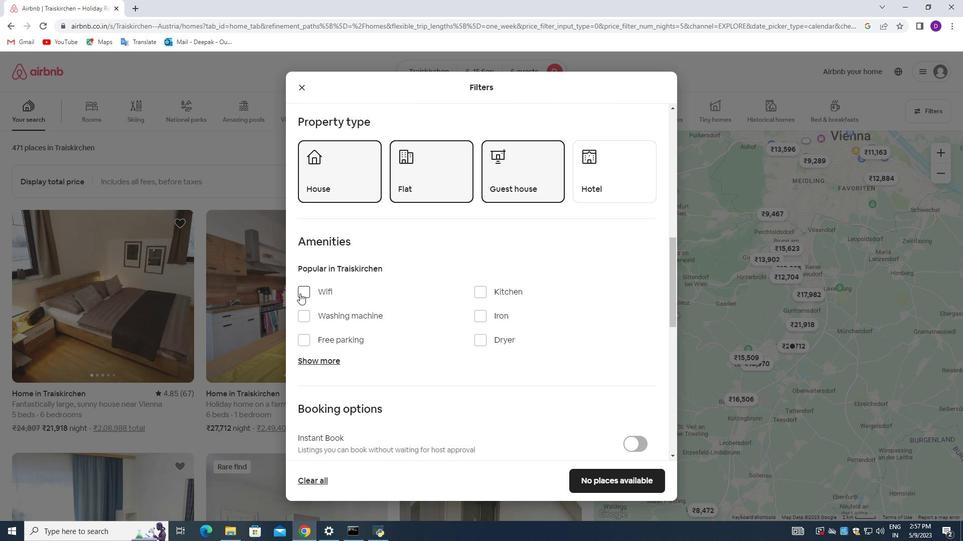 
Action: Mouse pressed left at (302, 294)
Screenshot: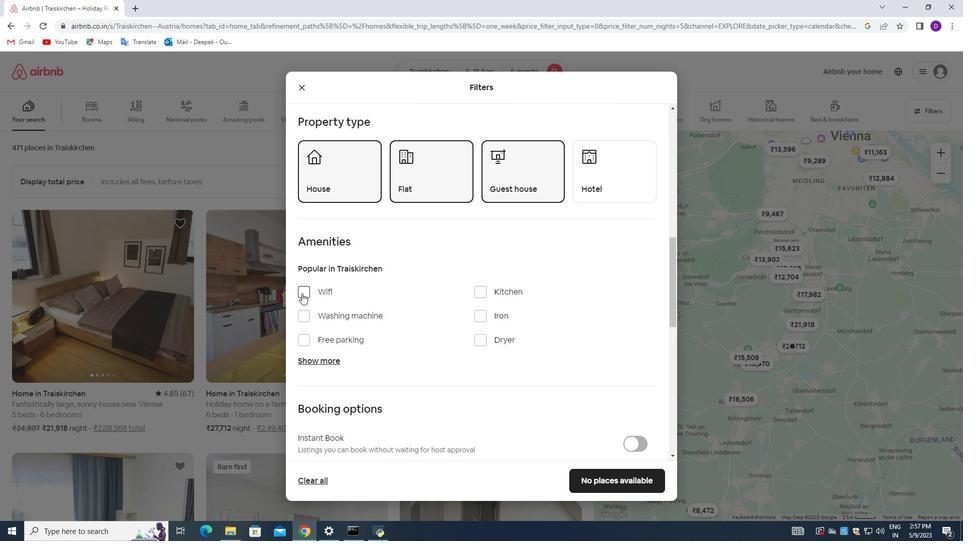 
Action: Mouse moved to (304, 341)
Screenshot: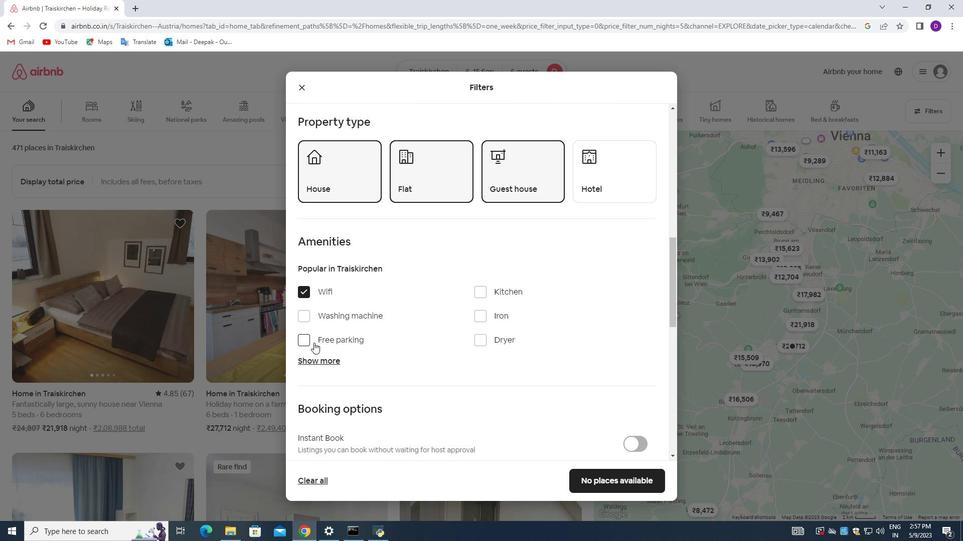 
Action: Mouse pressed left at (304, 341)
Screenshot: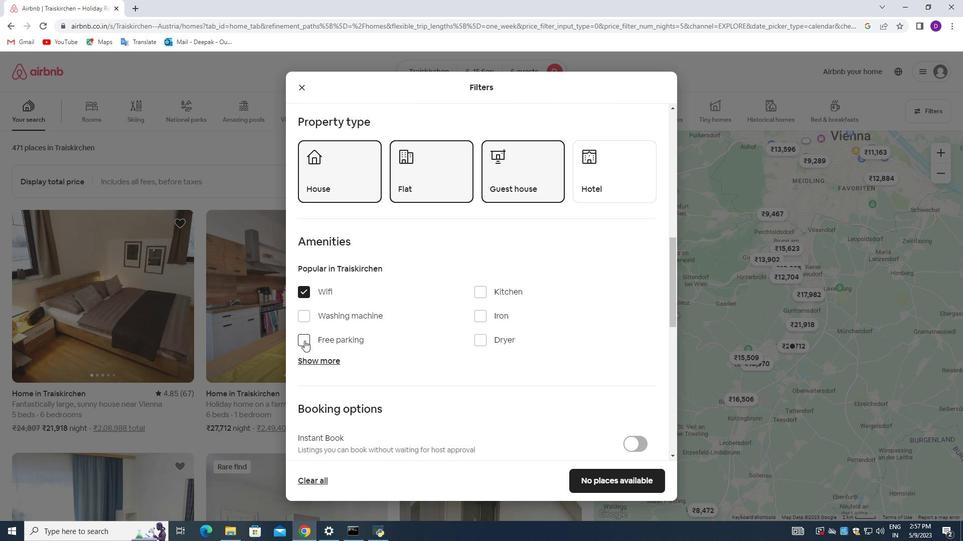 
Action: Mouse moved to (324, 360)
Screenshot: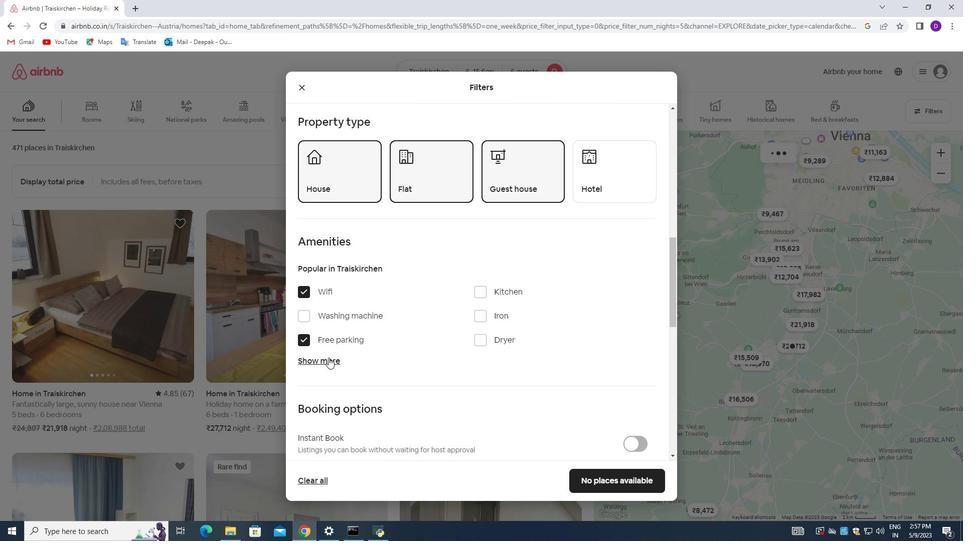 
Action: Mouse pressed left at (324, 360)
Screenshot: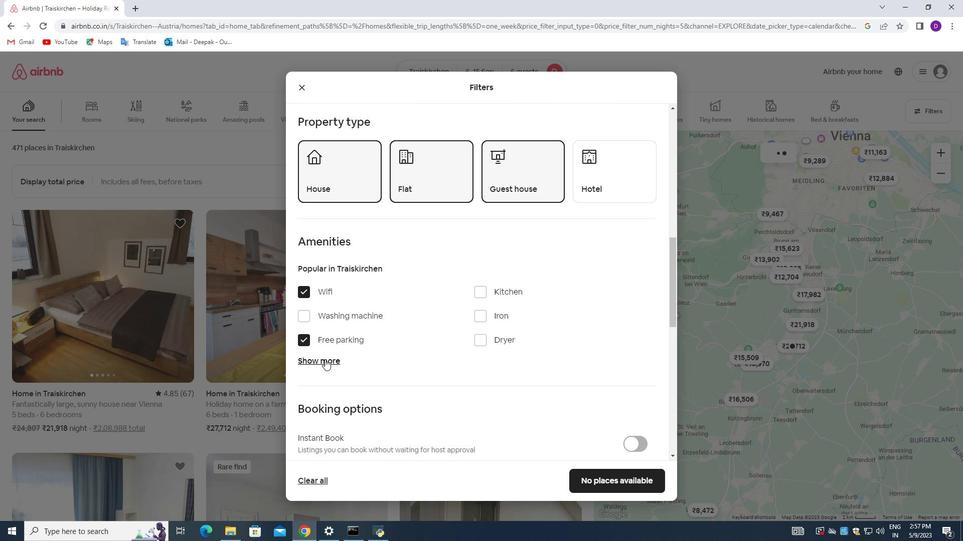 
Action: Mouse moved to (416, 336)
Screenshot: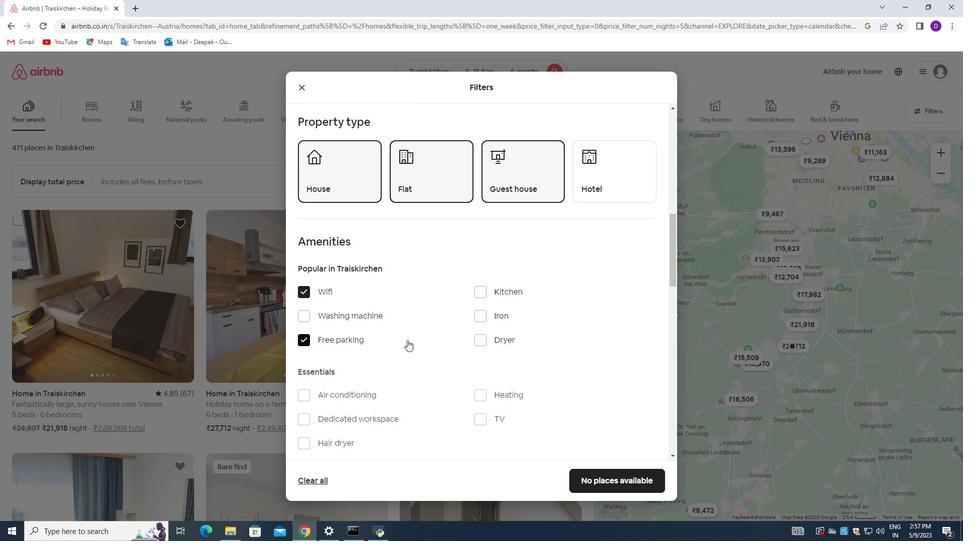 
Action: Mouse scrolled (416, 335) with delta (0, 0)
Screenshot: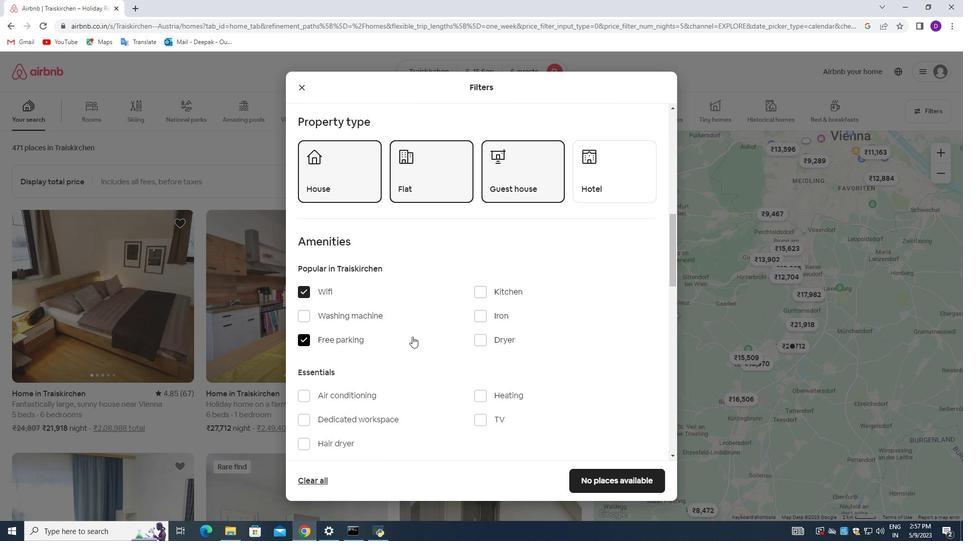 
Action: Mouse moved to (477, 368)
Screenshot: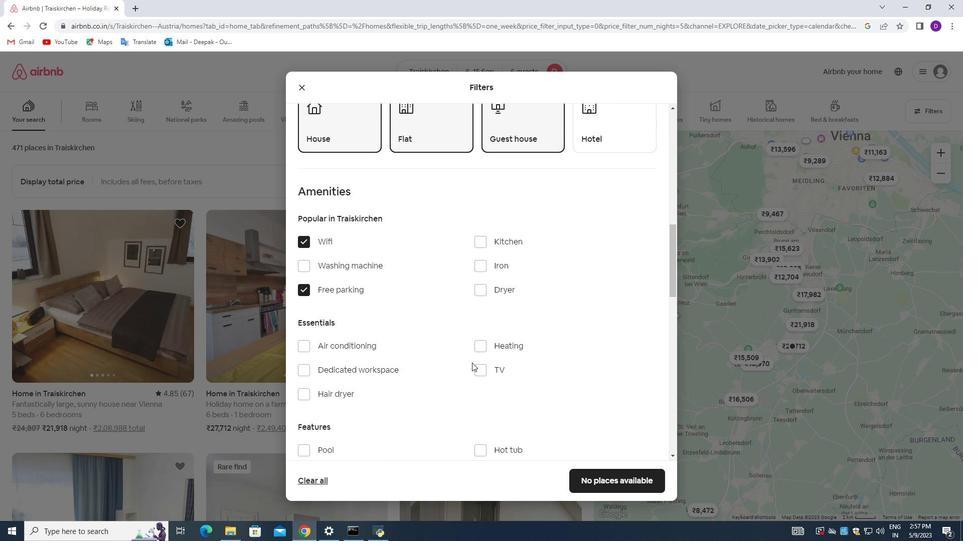 
Action: Mouse pressed left at (477, 368)
Screenshot: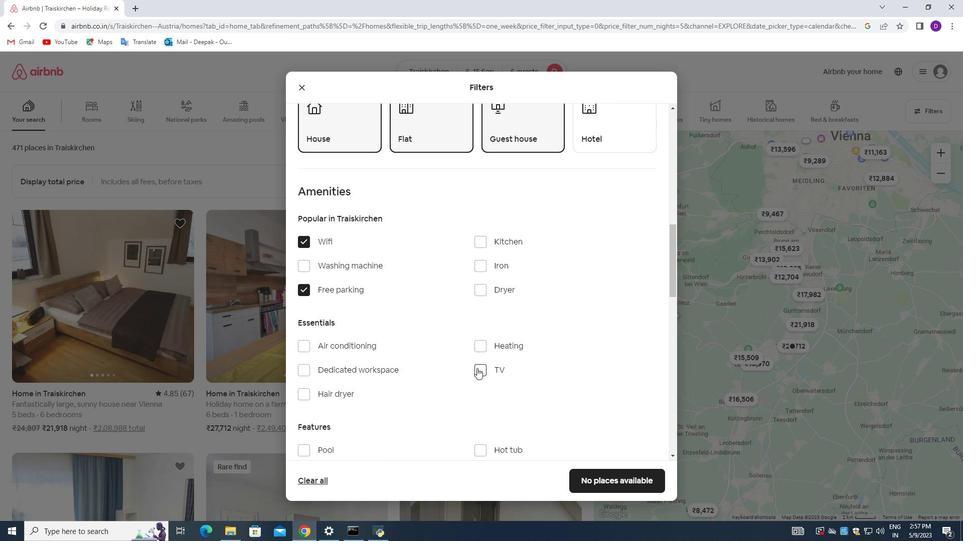 
Action: Mouse moved to (402, 313)
Screenshot: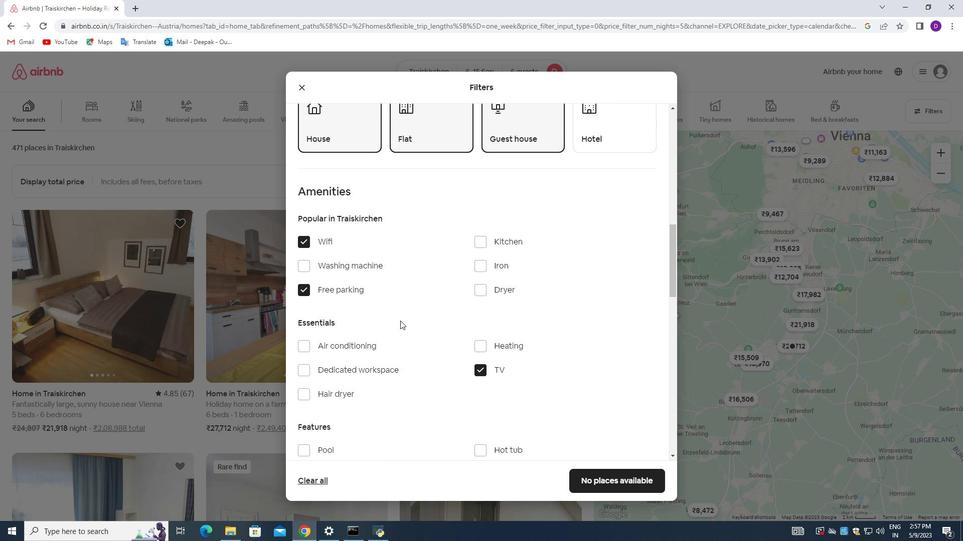 
Action: Mouse scrolled (402, 313) with delta (0, 0)
Screenshot: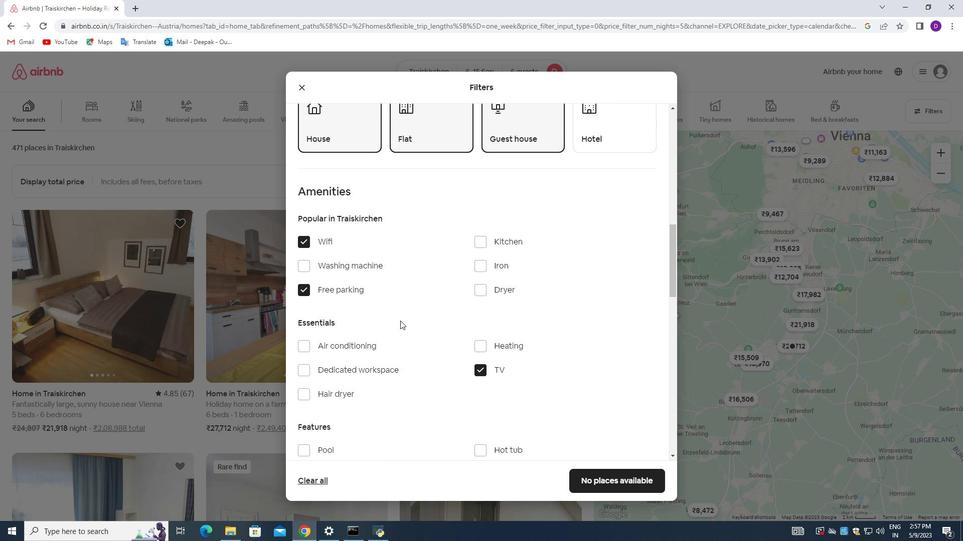 
Action: Mouse scrolled (402, 313) with delta (0, 0)
Screenshot: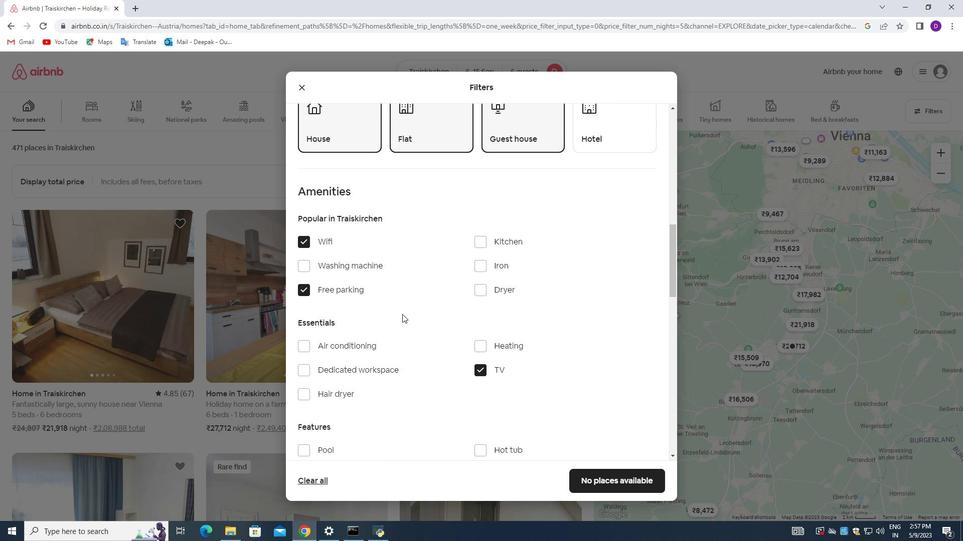 
Action: Mouse moved to (403, 312)
Screenshot: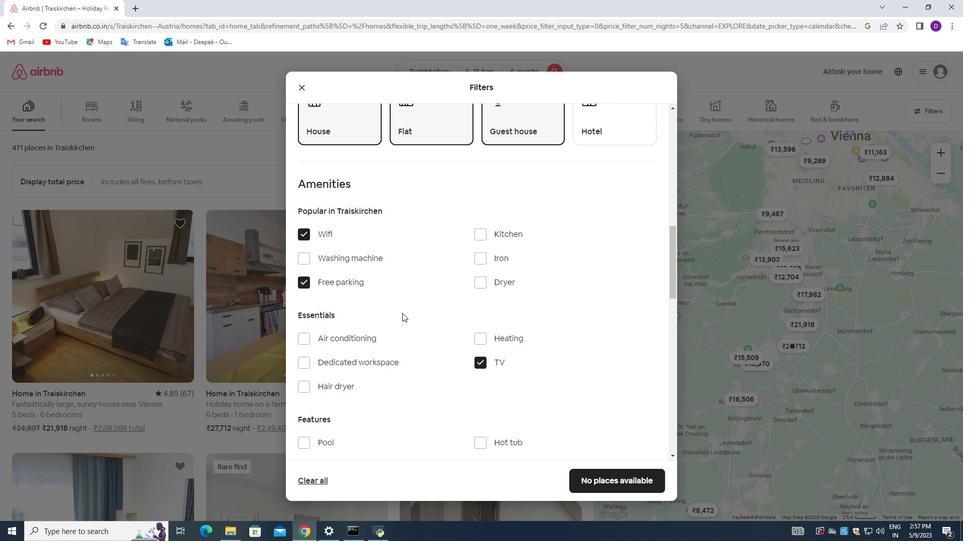 
Action: Mouse scrolled (403, 312) with delta (0, 0)
Screenshot: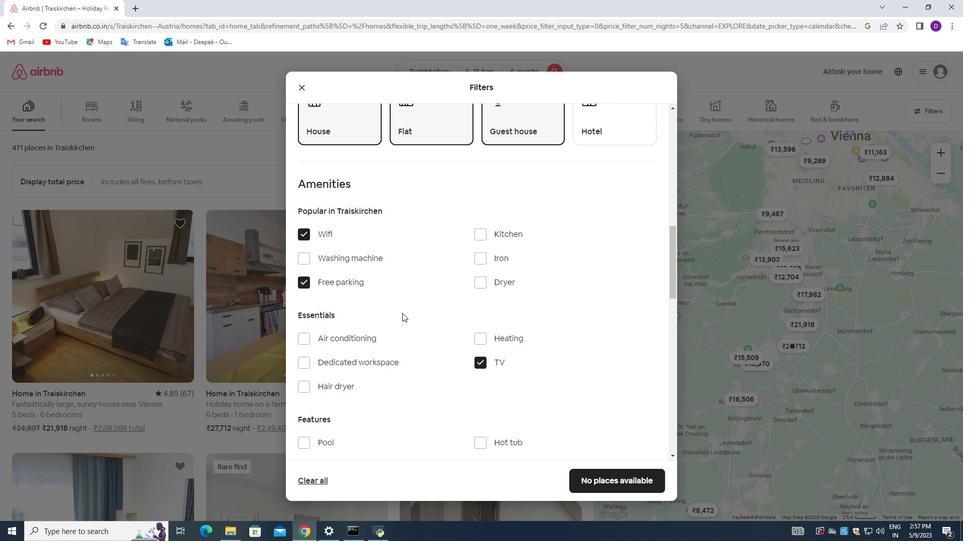 
Action: Mouse moved to (403, 308)
Screenshot: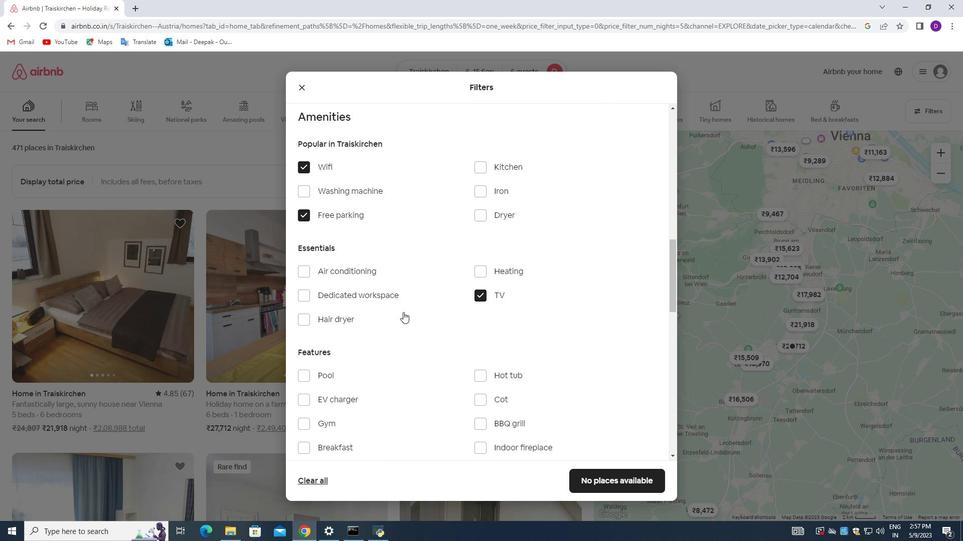 
Action: Mouse scrolled (403, 308) with delta (0, 0)
Screenshot: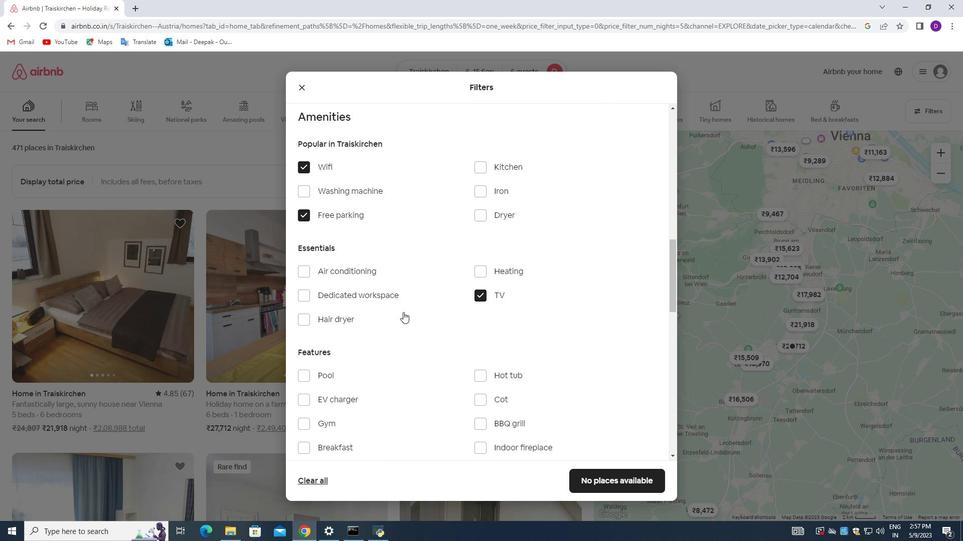 
Action: Mouse moved to (481, 247)
Screenshot: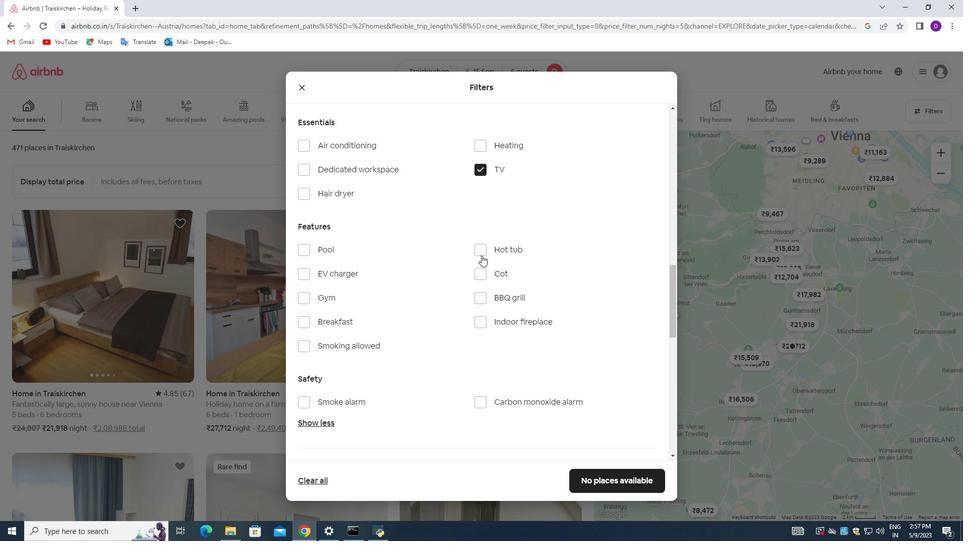 
Action: Mouse pressed left at (481, 247)
Screenshot: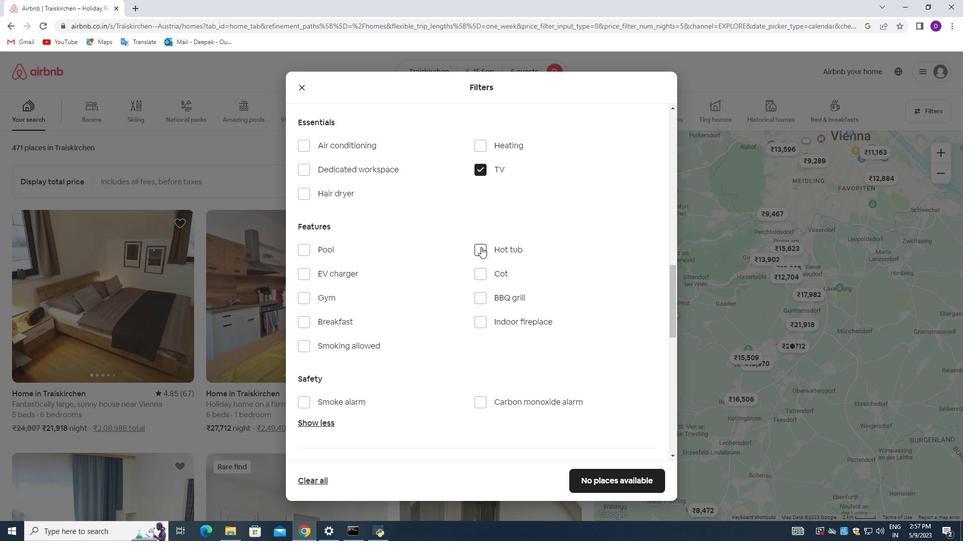 
Action: Mouse moved to (303, 347)
Screenshot: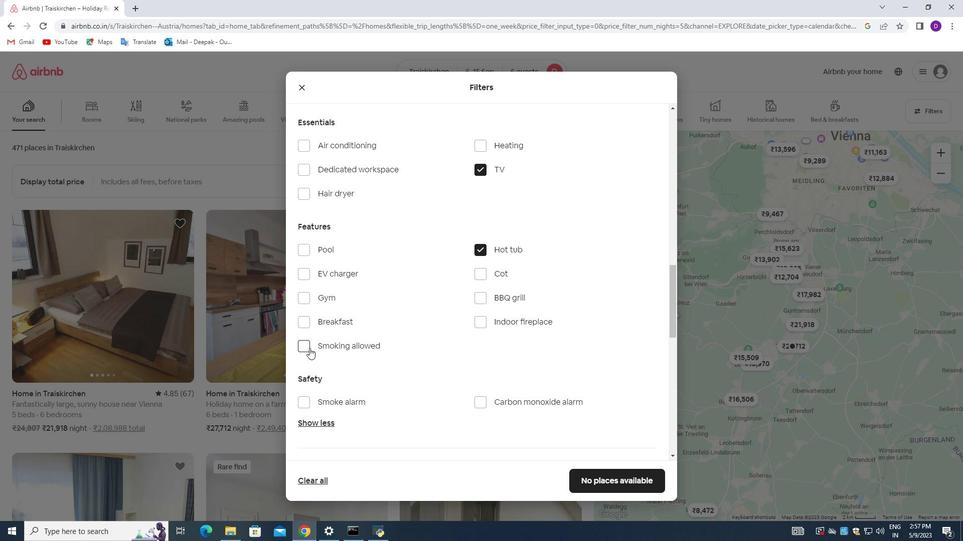 
Action: Mouse pressed left at (303, 347)
Screenshot: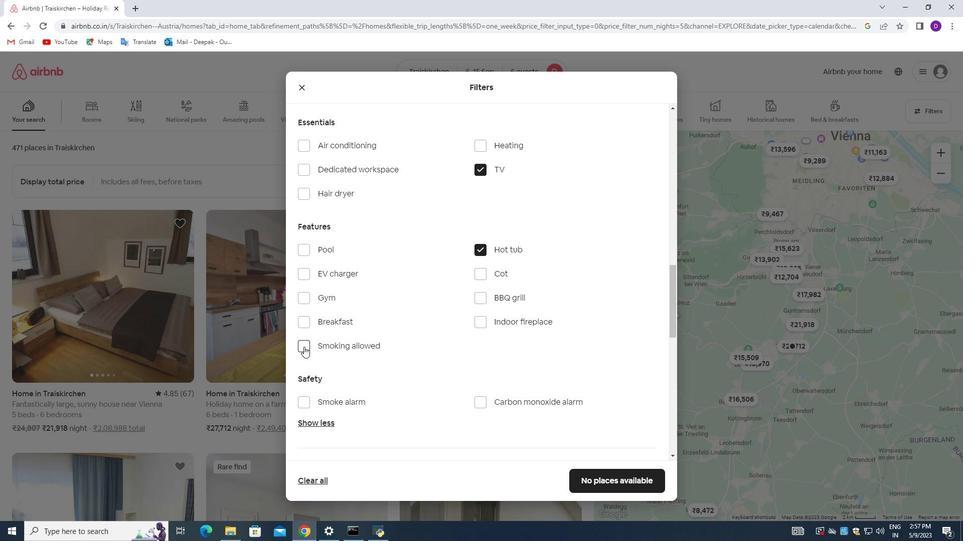 
Action: Mouse moved to (401, 320)
Screenshot: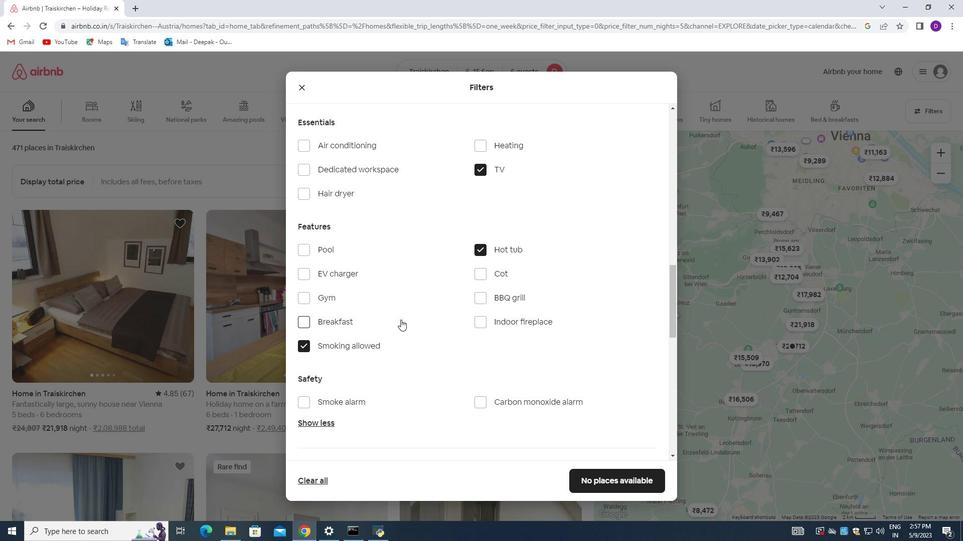 
Action: Mouse scrolled (401, 319) with delta (0, 0)
Screenshot: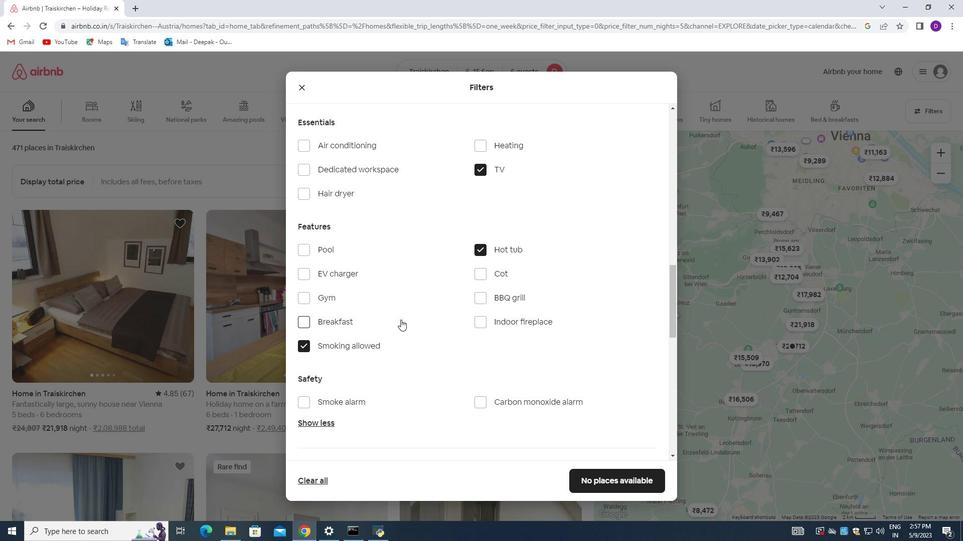 
Action: Mouse moved to (401, 320)
Screenshot: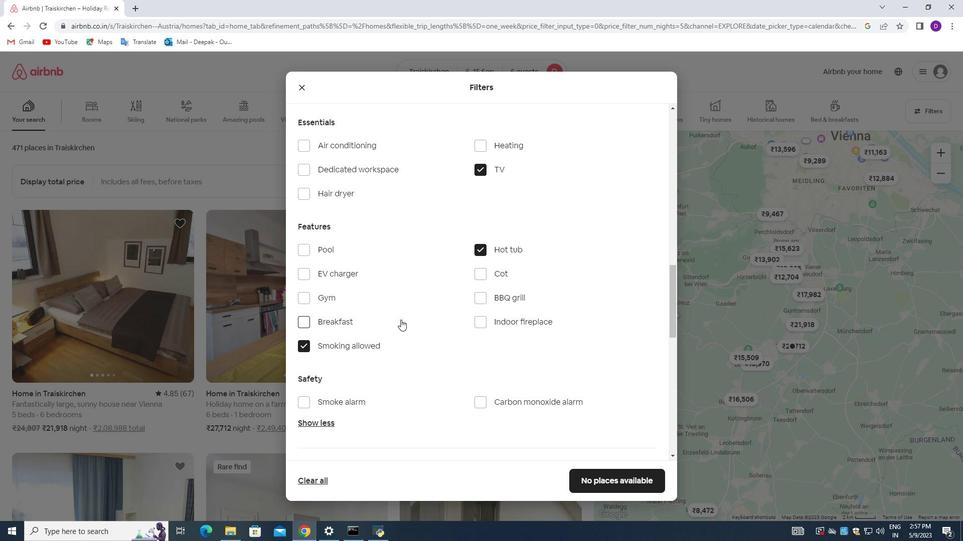
Action: Mouse scrolled (401, 319) with delta (0, 0)
Screenshot: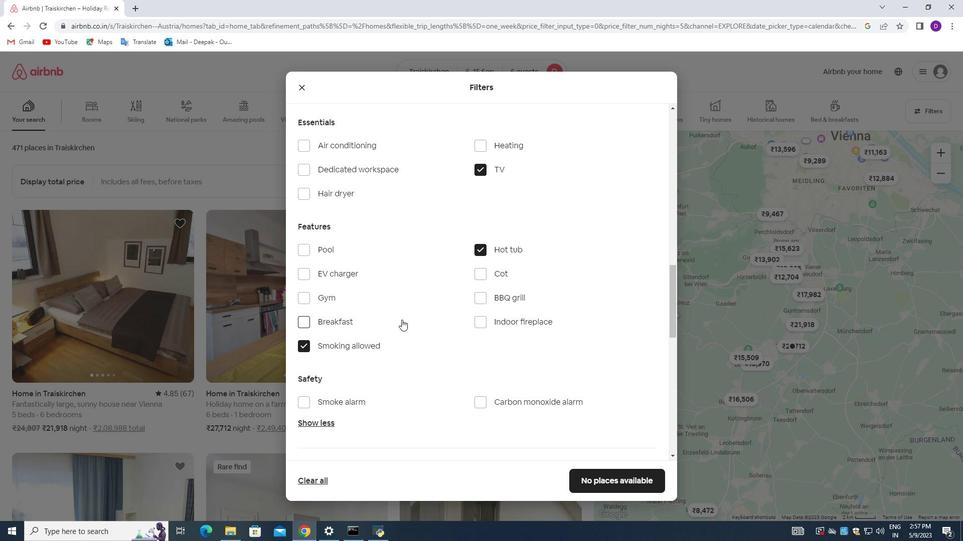 
Action: Mouse scrolled (401, 319) with delta (0, 0)
Screenshot: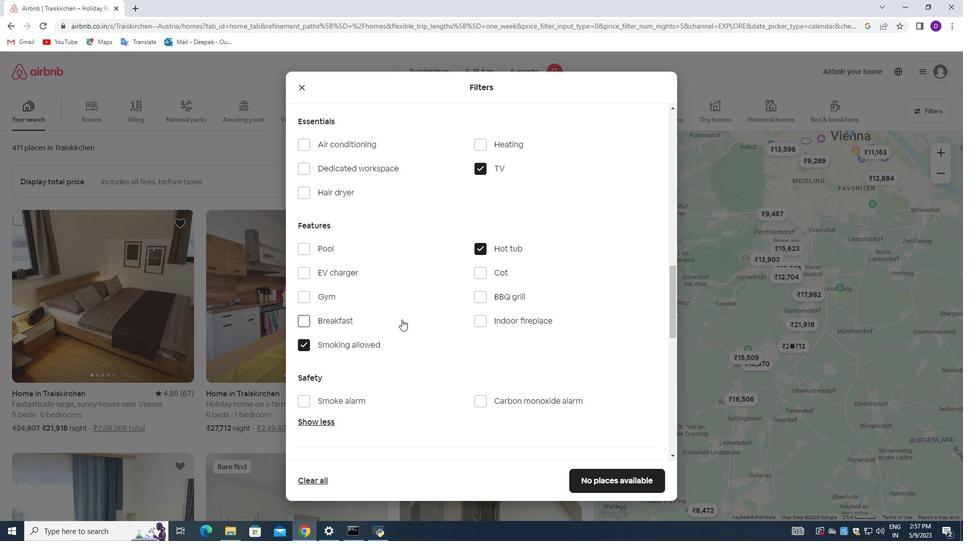 
Action: Mouse moved to (409, 329)
Screenshot: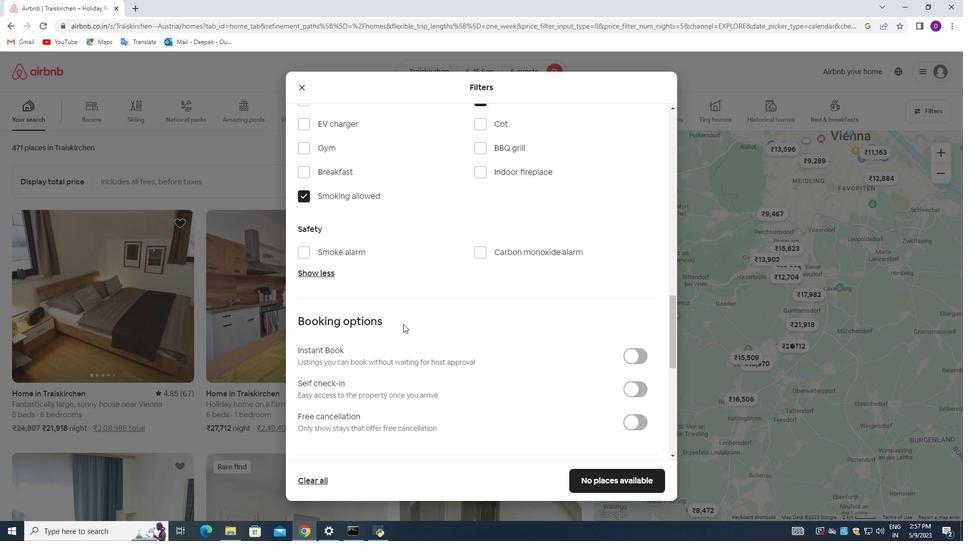 
Action: Mouse scrolled (409, 328) with delta (0, 0)
Screenshot: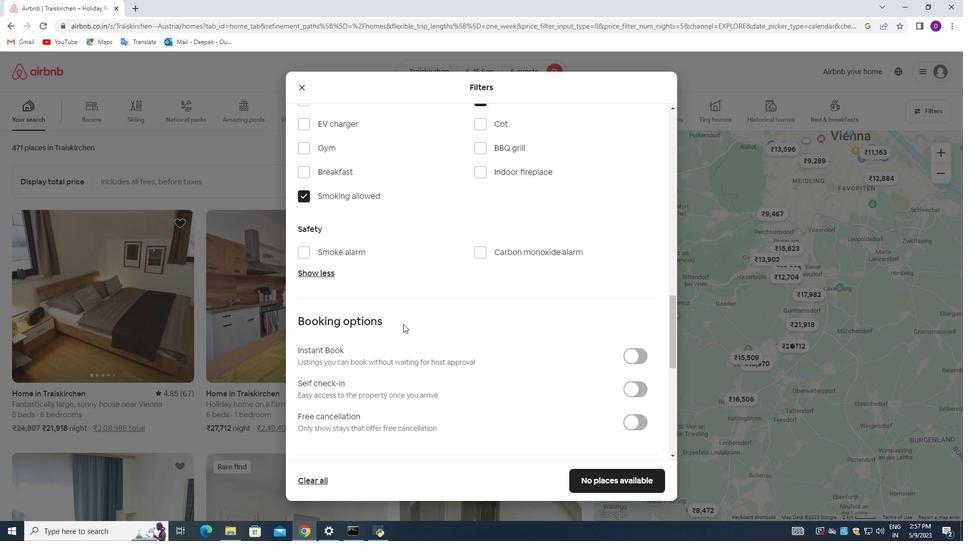 
Action: Mouse moved to (412, 330)
Screenshot: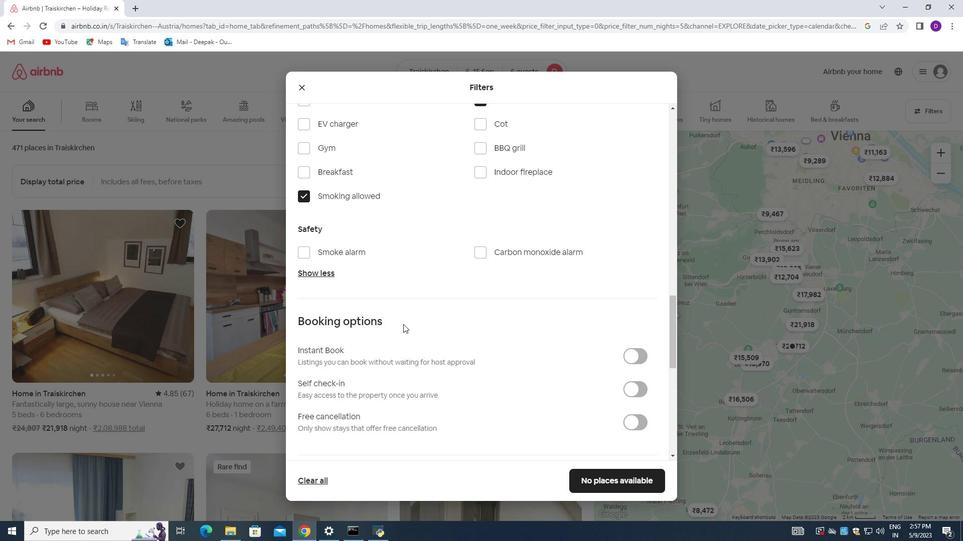 
Action: Mouse scrolled (412, 330) with delta (0, 0)
Screenshot: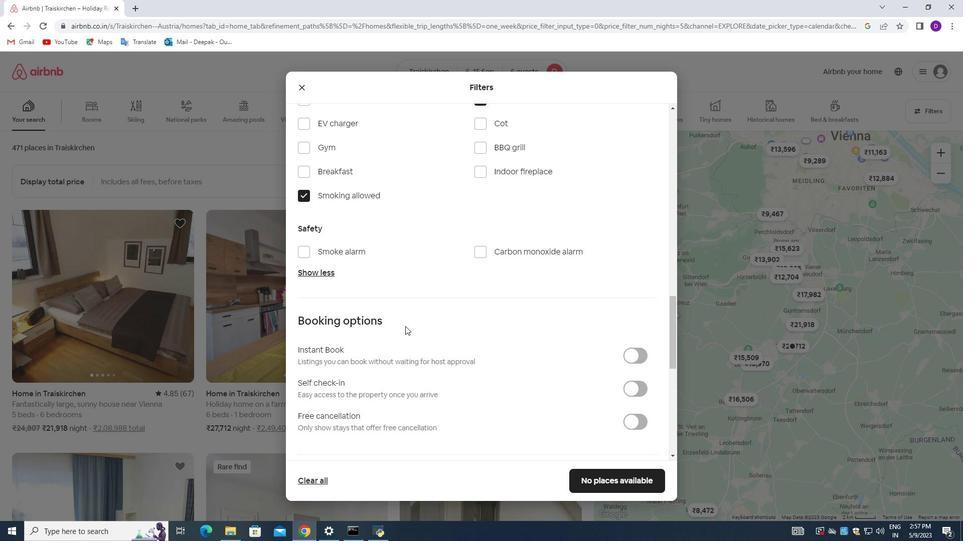 
Action: Mouse moved to (636, 288)
Screenshot: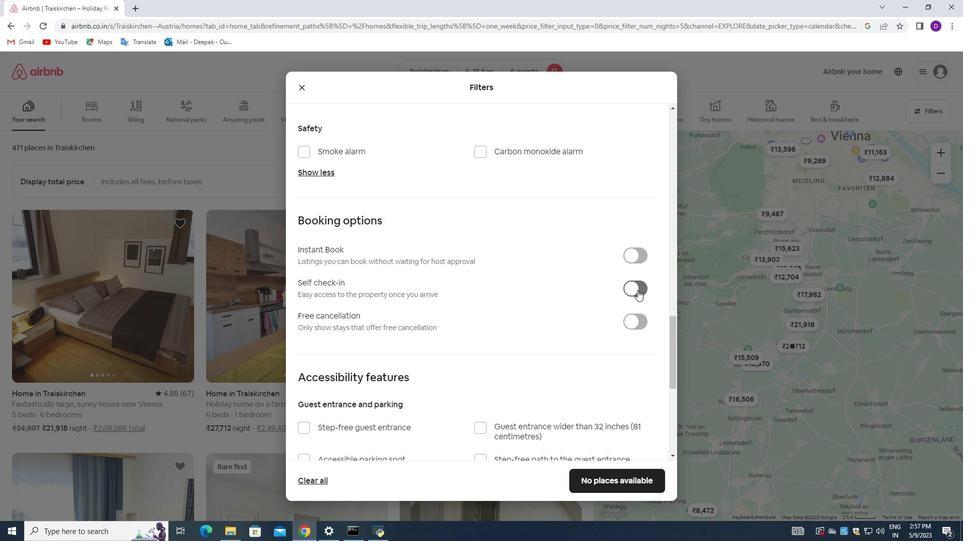 
Action: Mouse pressed left at (636, 288)
Screenshot: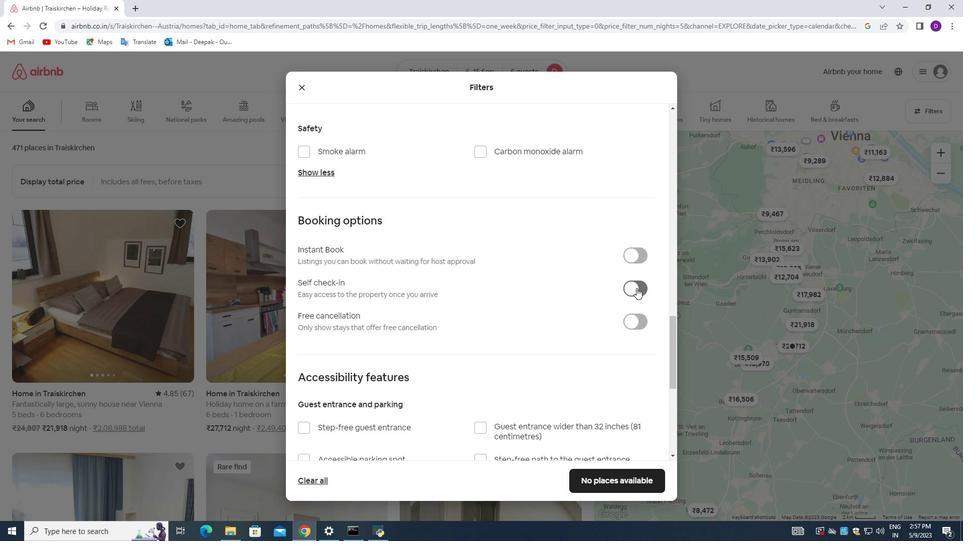 
Action: Mouse moved to (501, 299)
Screenshot: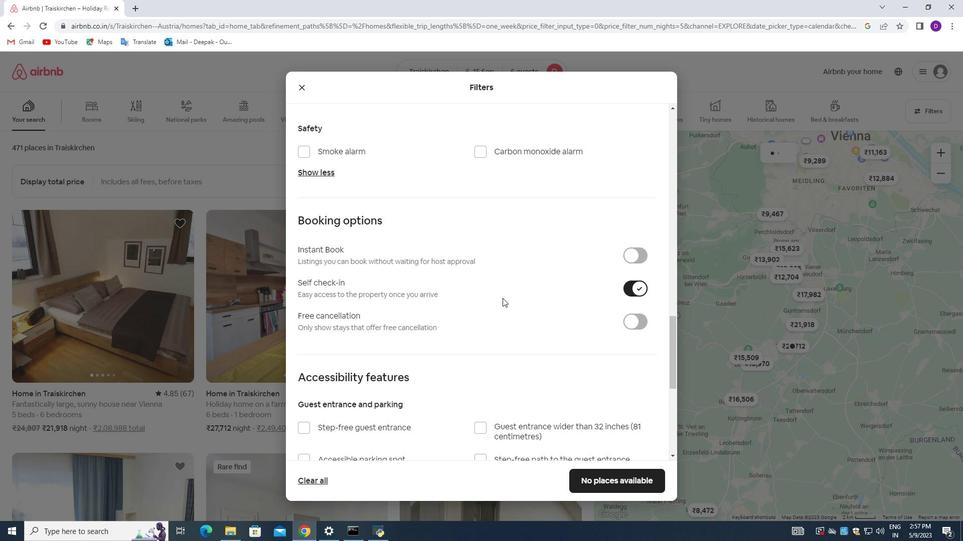 
Action: Mouse scrolled (501, 298) with delta (0, 0)
Screenshot: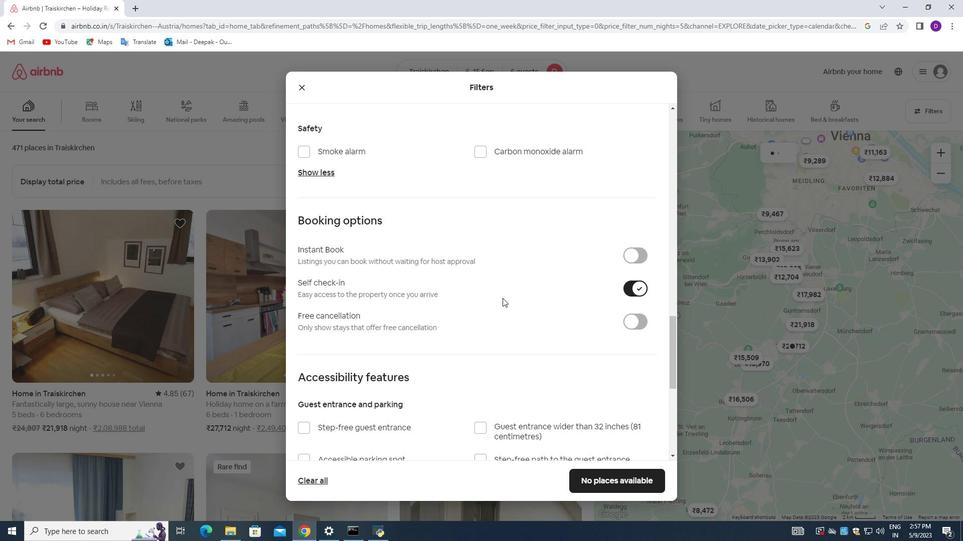 
Action: Mouse moved to (500, 300)
Screenshot: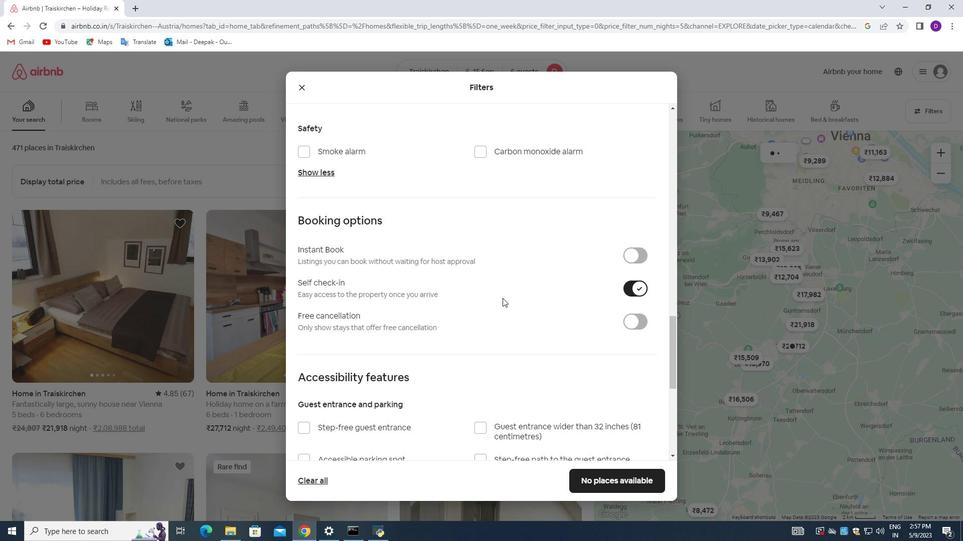 
Action: Mouse scrolled (500, 299) with delta (0, 0)
Screenshot: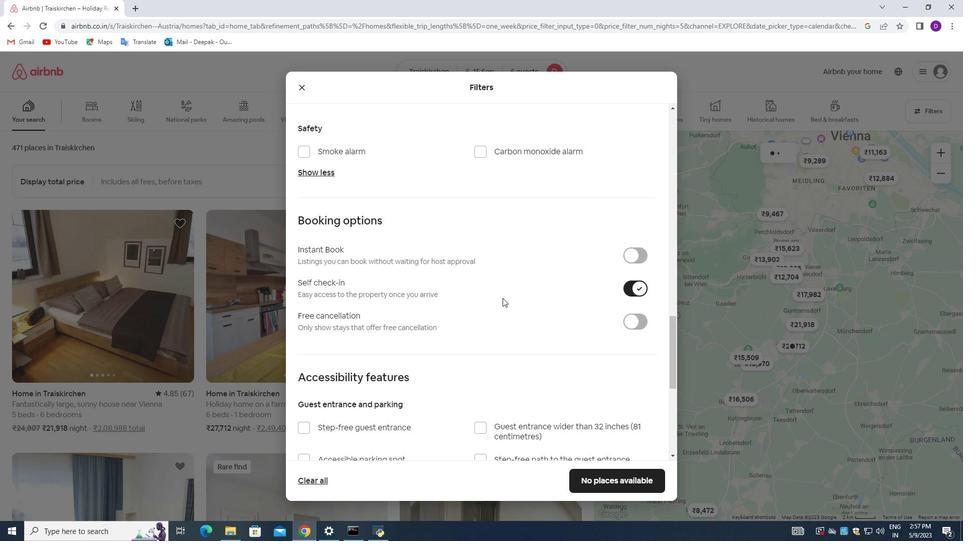 
Action: Mouse moved to (499, 302)
Screenshot: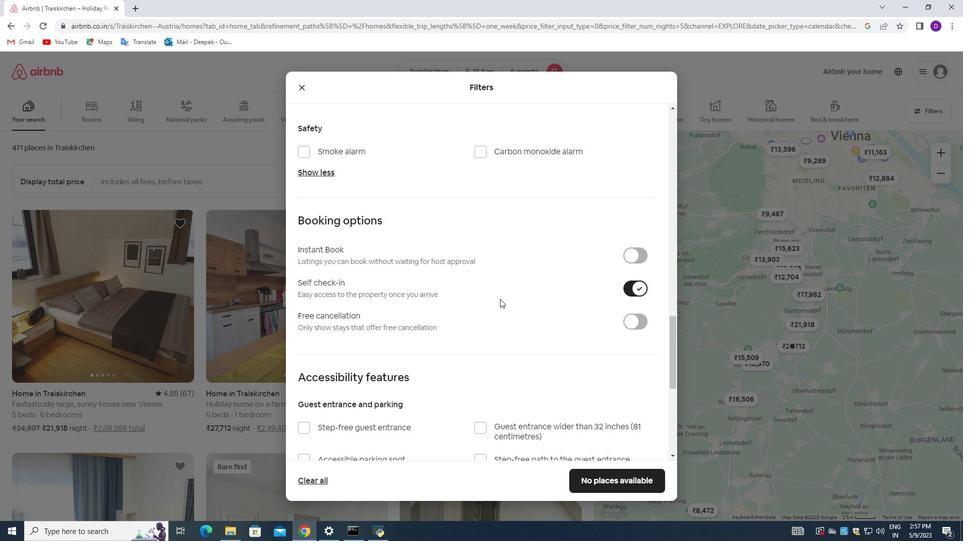 
Action: Mouse scrolled (499, 302) with delta (0, 0)
Screenshot: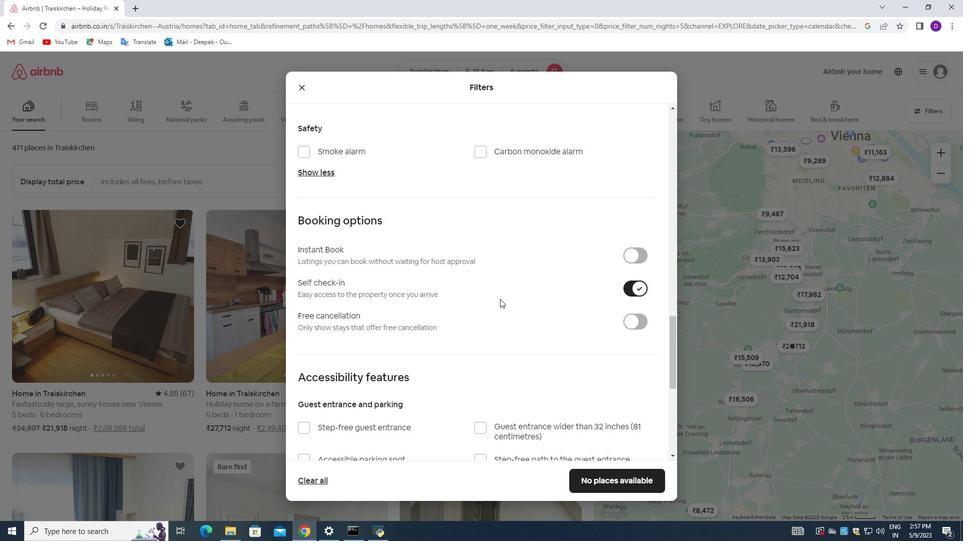 
Action: Mouse moved to (499, 305)
Screenshot: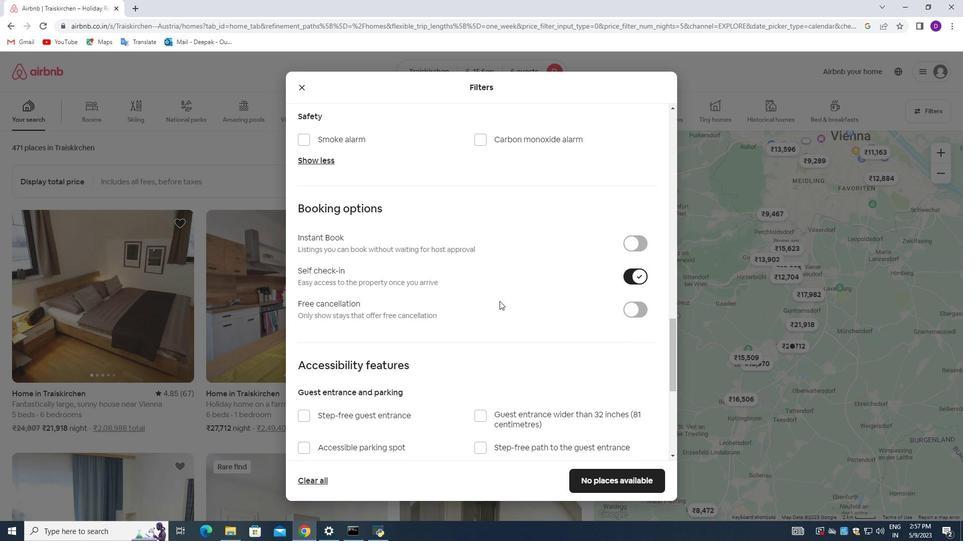 
Action: Mouse scrolled (499, 304) with delta (0, 0)
Screenshot: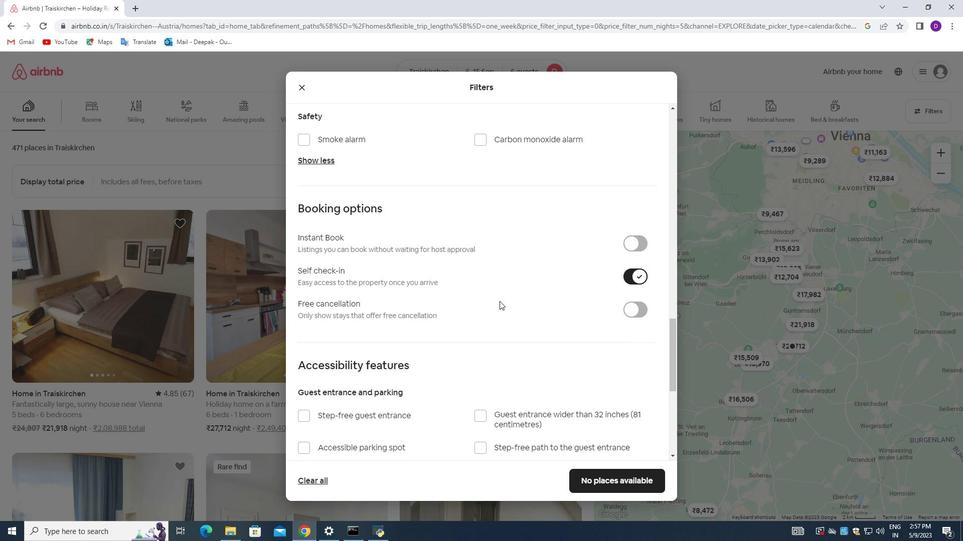 
Action: Mouse moved to (479, 316)
Screenshot: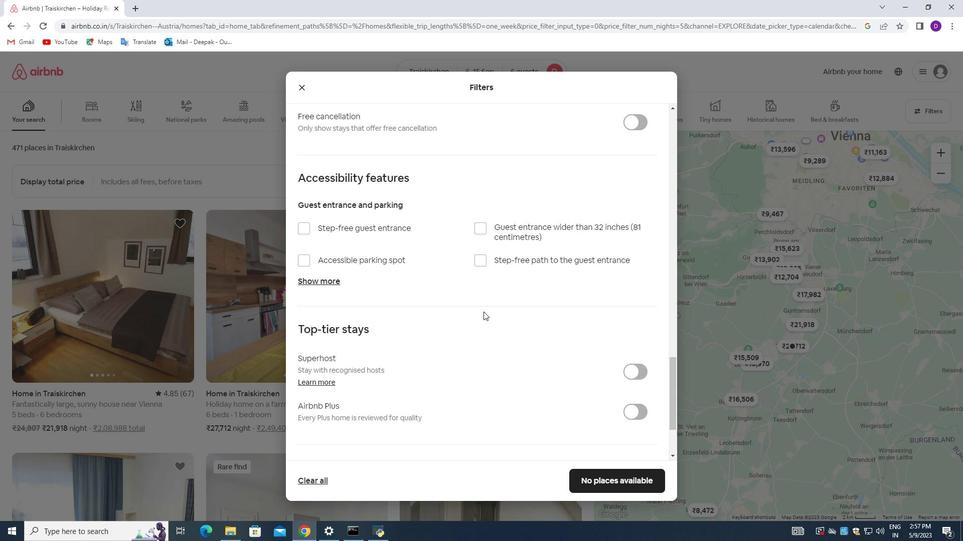 
Action: Mouse scrolled (479, 316) with delta (0, 0)
Screenshot: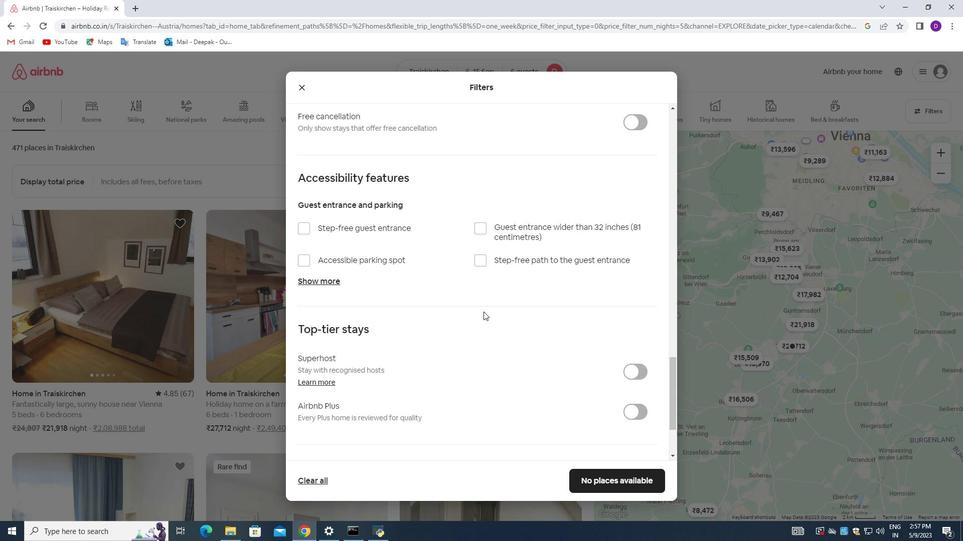 
Action: Mouse moved to (479, 318)
Screenshot: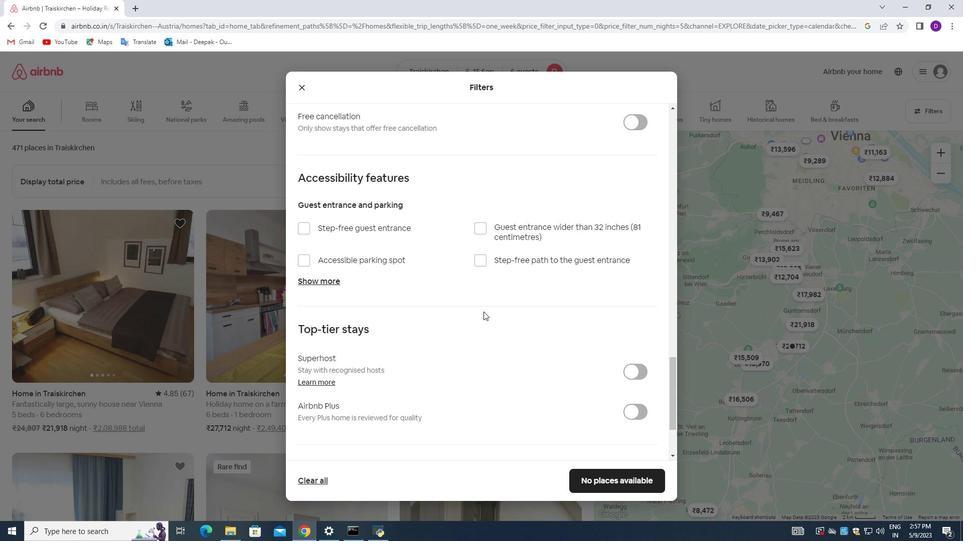 
Action: Mouse scrolled (479, 317) with delta (0, 0)
Screenshot: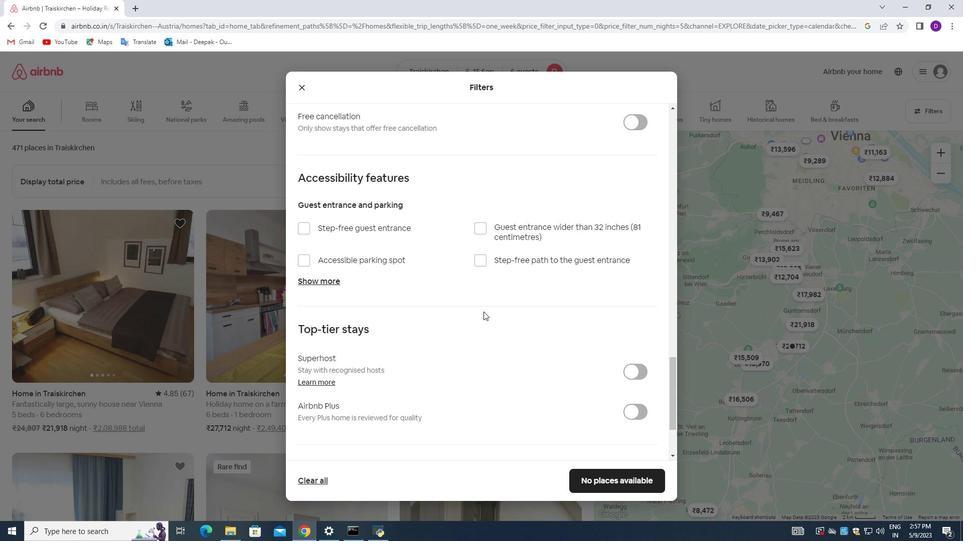 
Action: Mouse moved to (480, 319)
Screenshot: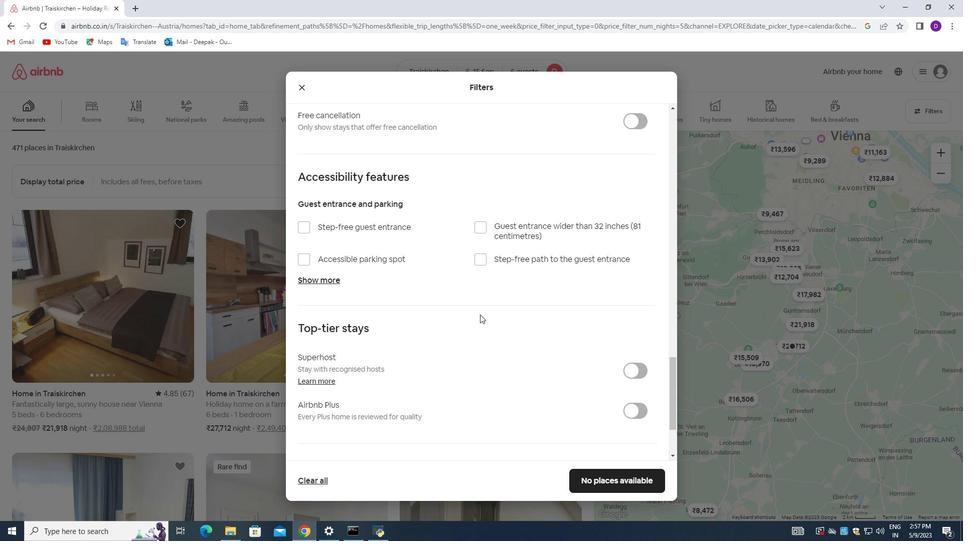 
Action: Mouse scrolled (480, 318) with delta (0, 0)
Screenshot: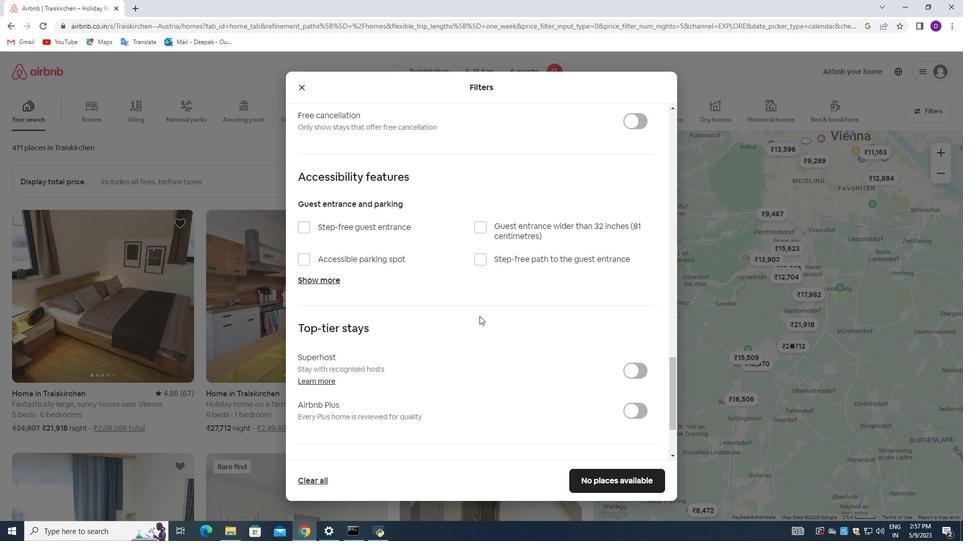 
Action: Mouse moved to (474, 325)
Screenshot: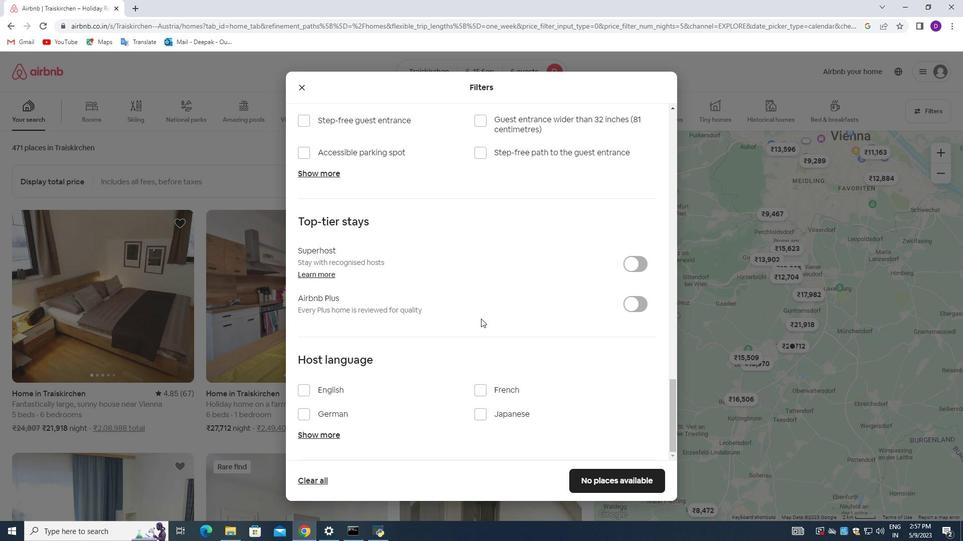 
Action: Mouse scrolled (474, 325) with delta (0, 0)
Screenshot: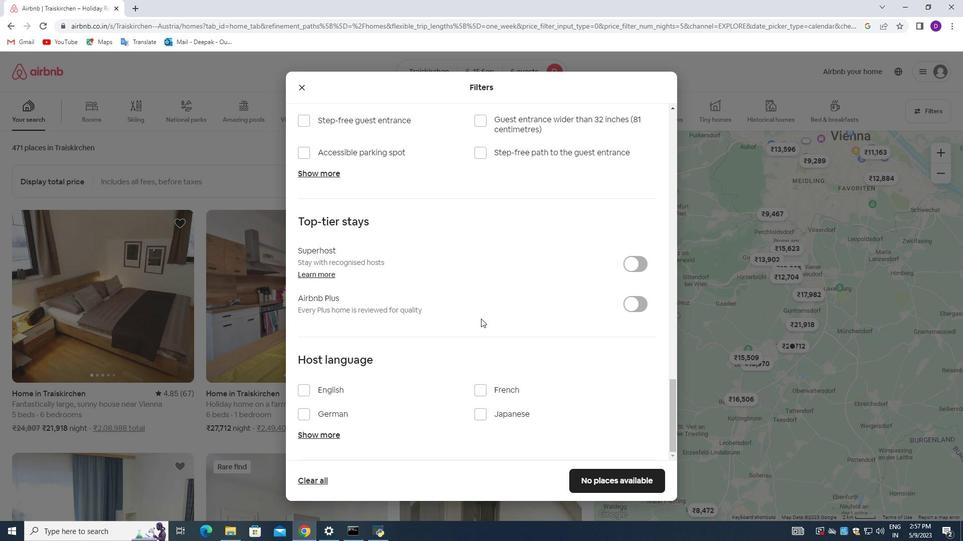 
Action: Mouse moved to (459, 338)
Screenshot: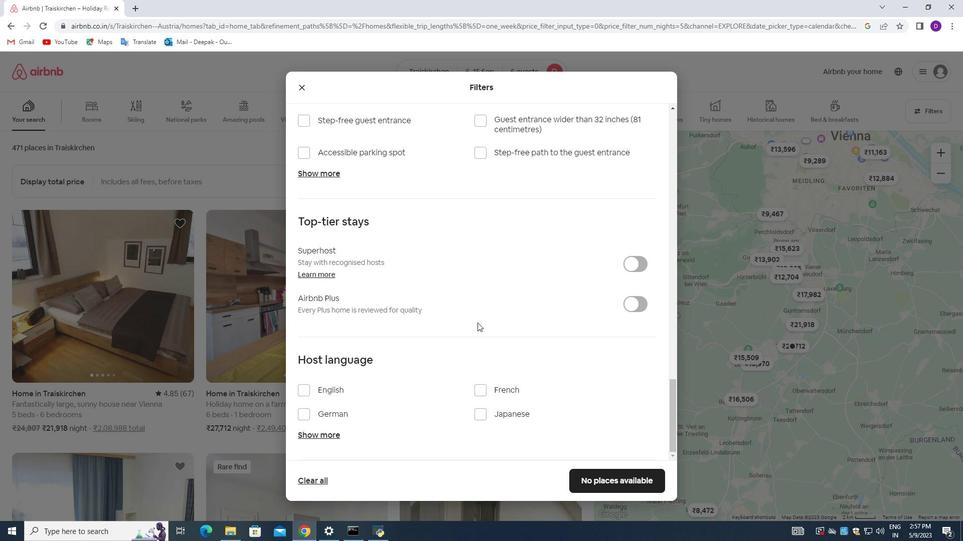 
Action: Mouse scrolled (459, 337) with delta (0, 0)
Screenshot: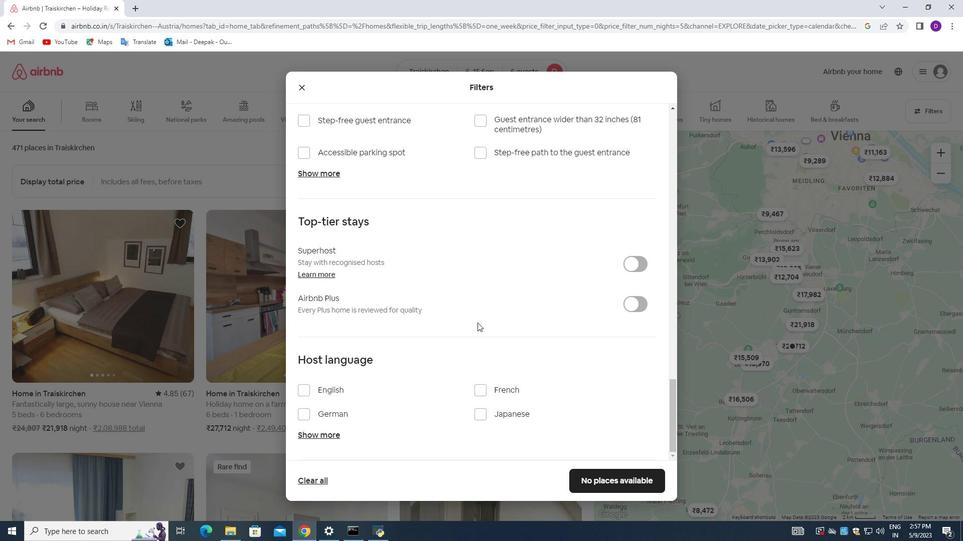 
Action: Mouse moved to (442, 352)
Screenshot: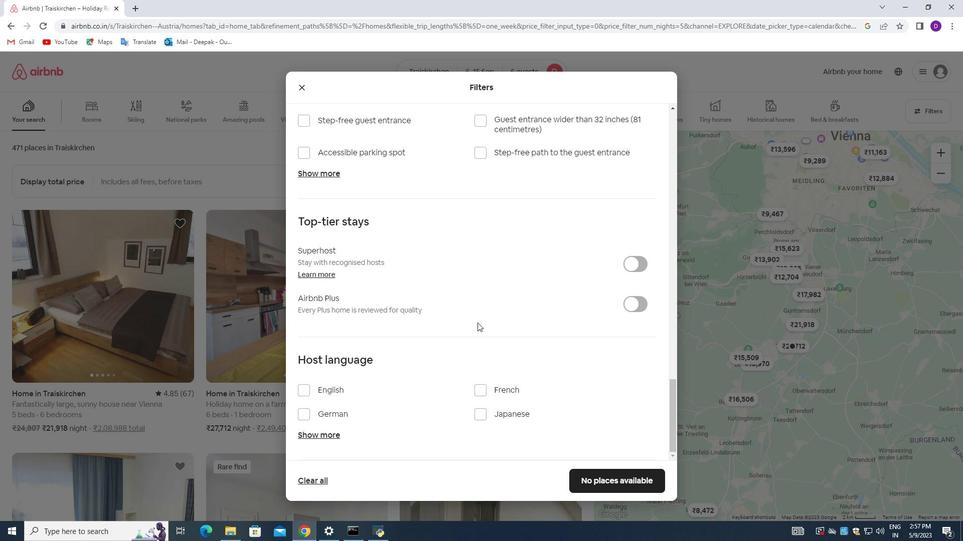 
Action: Mouse scrolled (442, 352) with delta (0, 0)
Screenshot: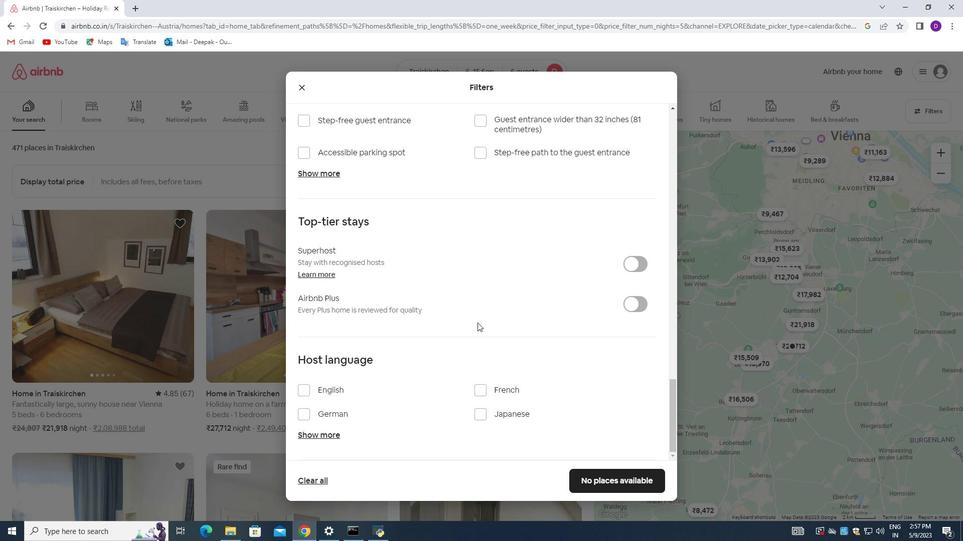 
Action: Mouse moved to (301, 390)
Screenshot: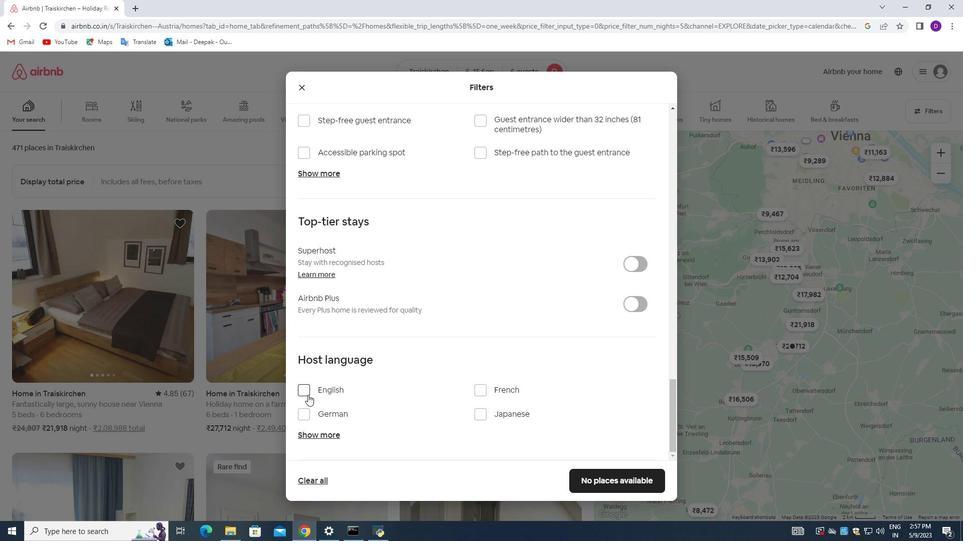 
Action: Mouse pressed left at (301, 390)
Screenshot: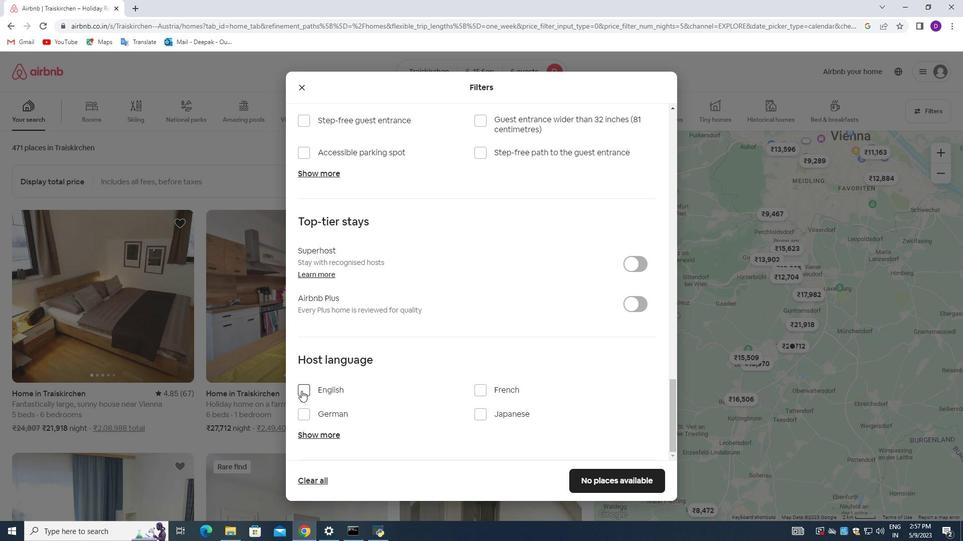 
Action: Mouse moved to (573, 474)
Screenshot: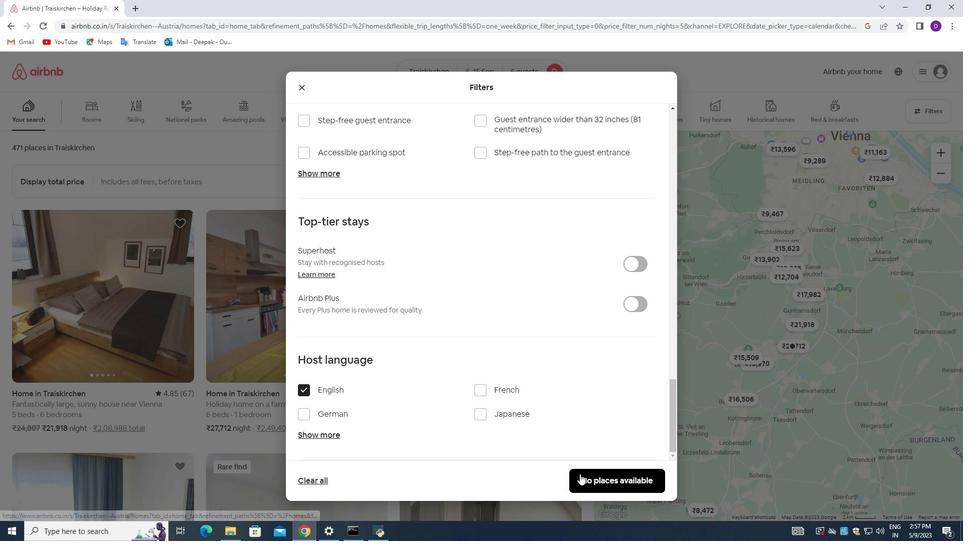 
Action: Mouse pressed left at (573, 474)
Screenshot: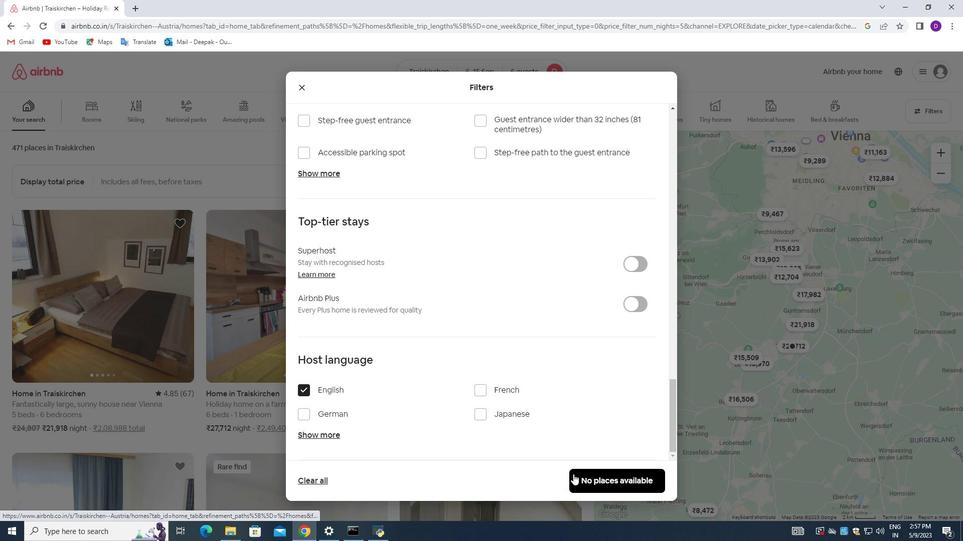 
Action: Mouse moved to (540, 326)
Screenshot: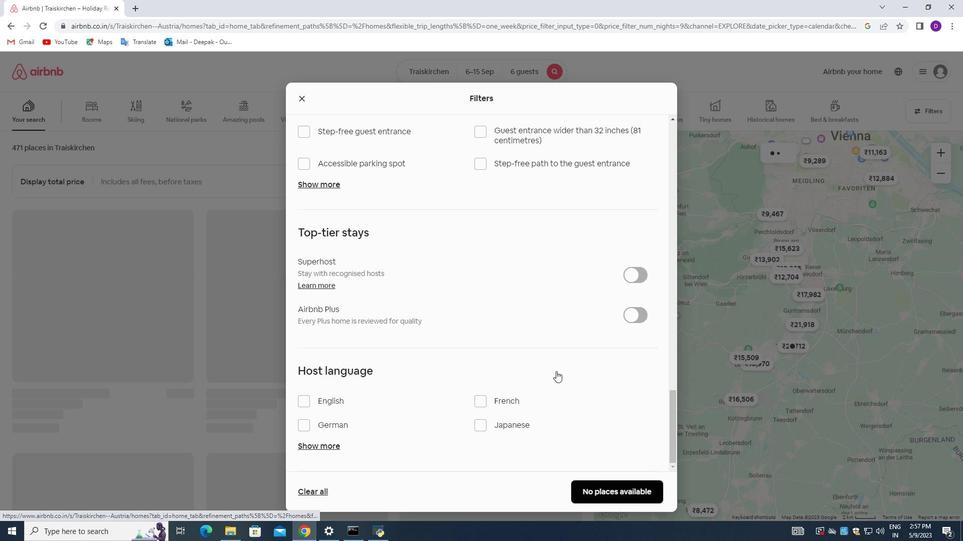 
